Task: Search one way flight ticket for 5 adults, 1 child, 2 infants in seat and 1 infant on lap in business from Staunton/waynesboro/harrisonburg: Shenandoah Valley Regional Airport to Raleigh: Raleigh-durham International Airport on 8-5-2023. Choice of flights is JetBlue. Number of bags: 1 carry on bag. Price is upto 96000. Outbound departure time preference is 4:00.
Action: Mouse moved to (317, 299)
Screenshot: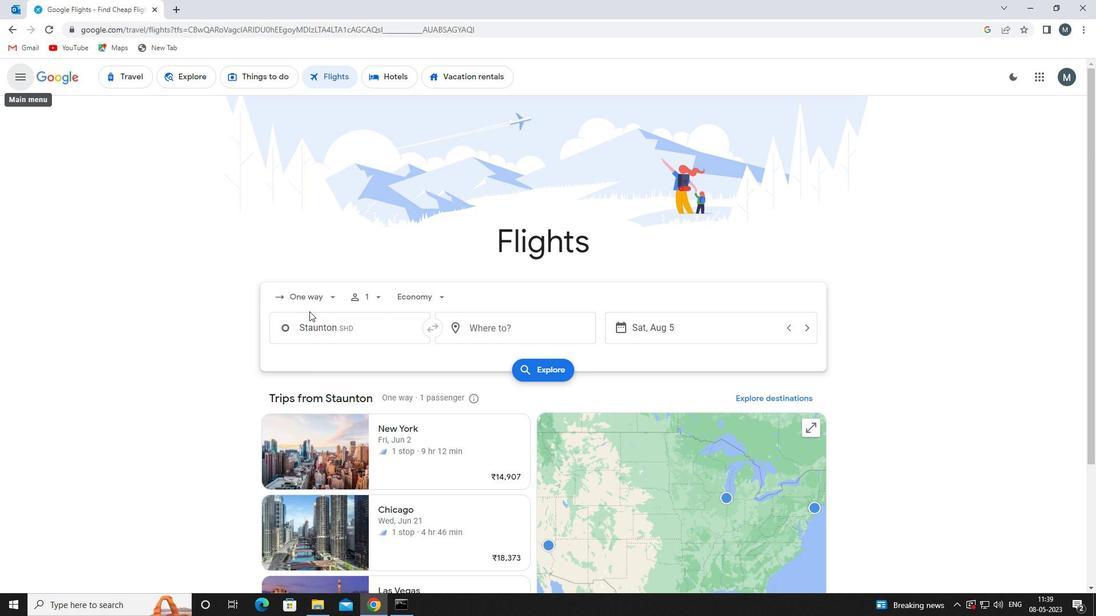 
Action: Mouse pressed left at (317, 299)
Screenshot: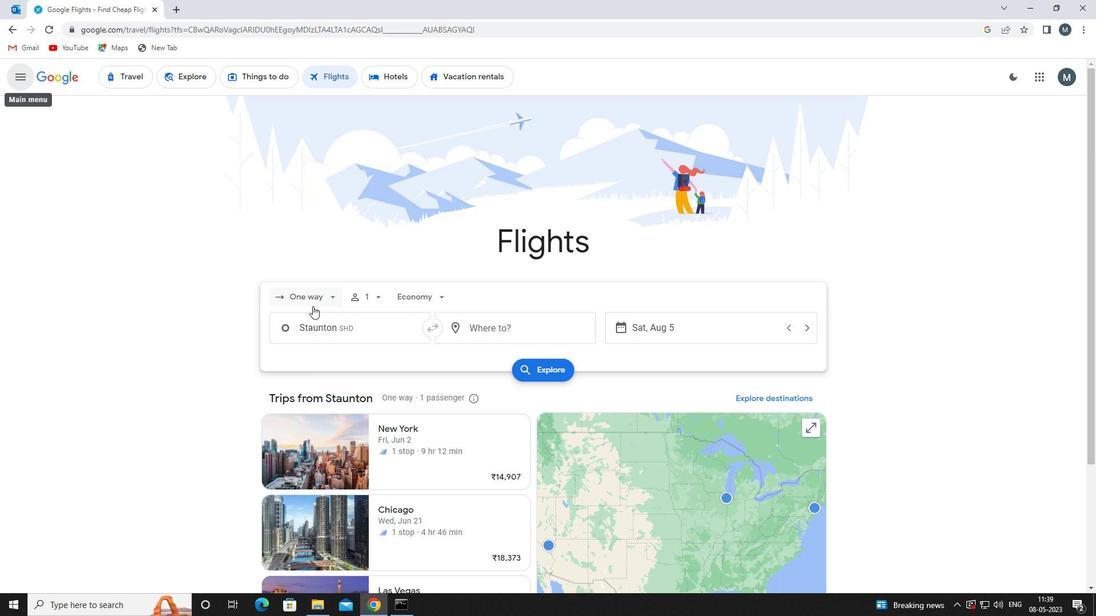 
Action: Mouse moved to (318, 344)
Screenshot: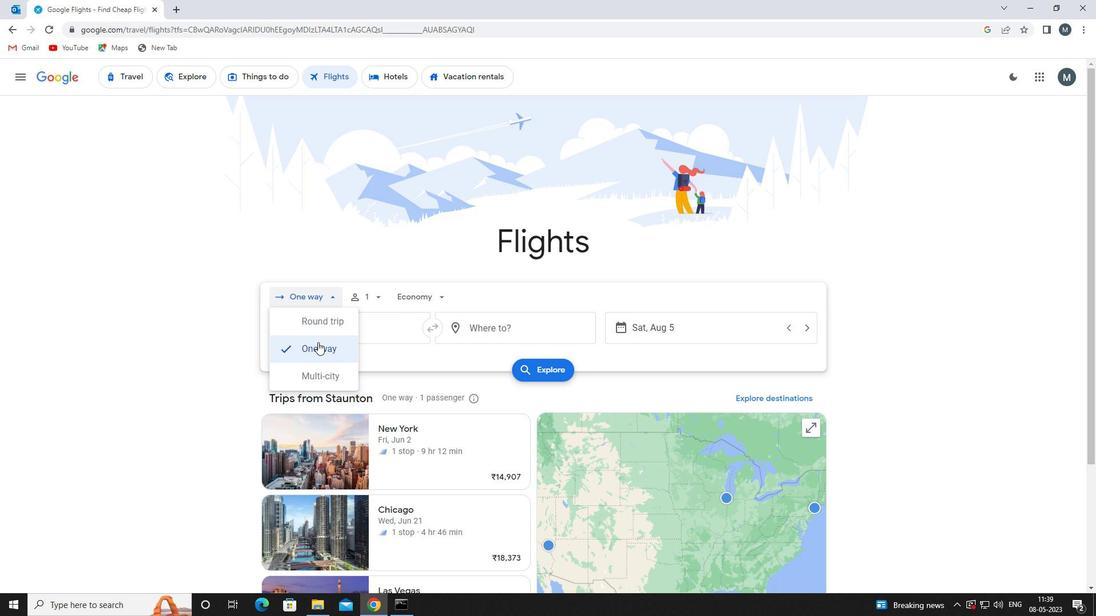 
Action: Mouse pressed left at (318, 344)
Screenshot: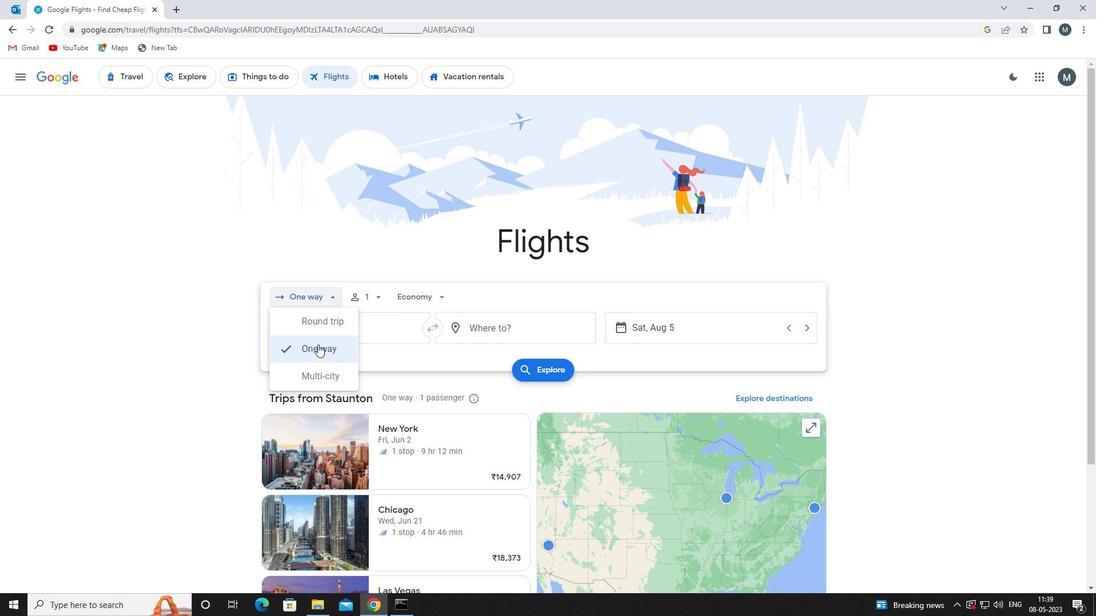 
Action: Mouse moved to (375, 298)
Screenshot: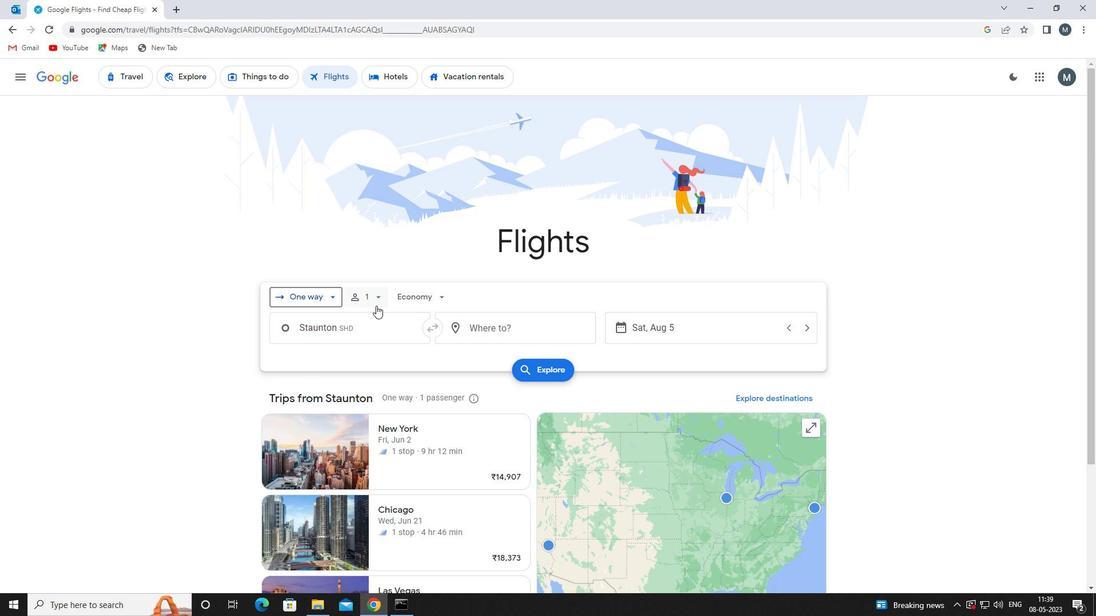 
Action: Mouse pressed left at (375, 298)
Screenshot: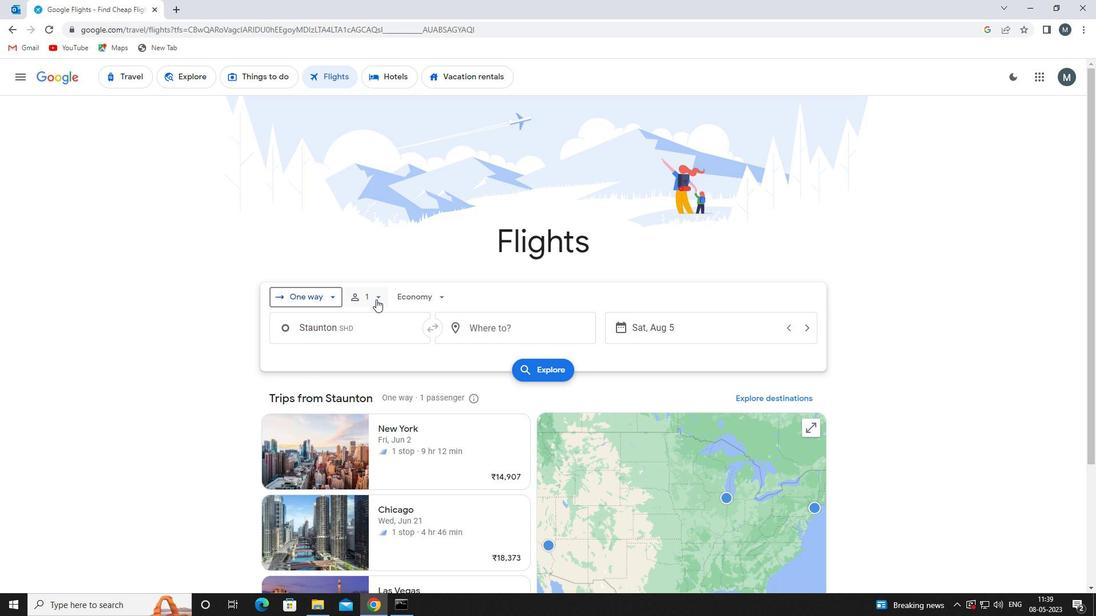 
Action: Mouse moved to (464, 329)
Screenshot: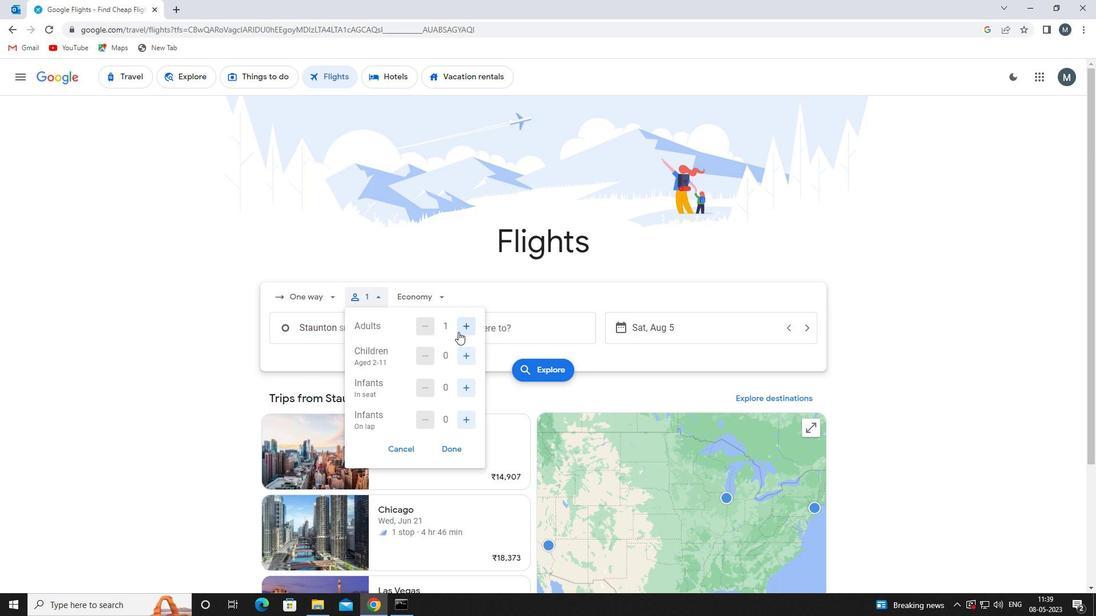 
Action: Mouse pressed left at (464, 329)
Screenshot: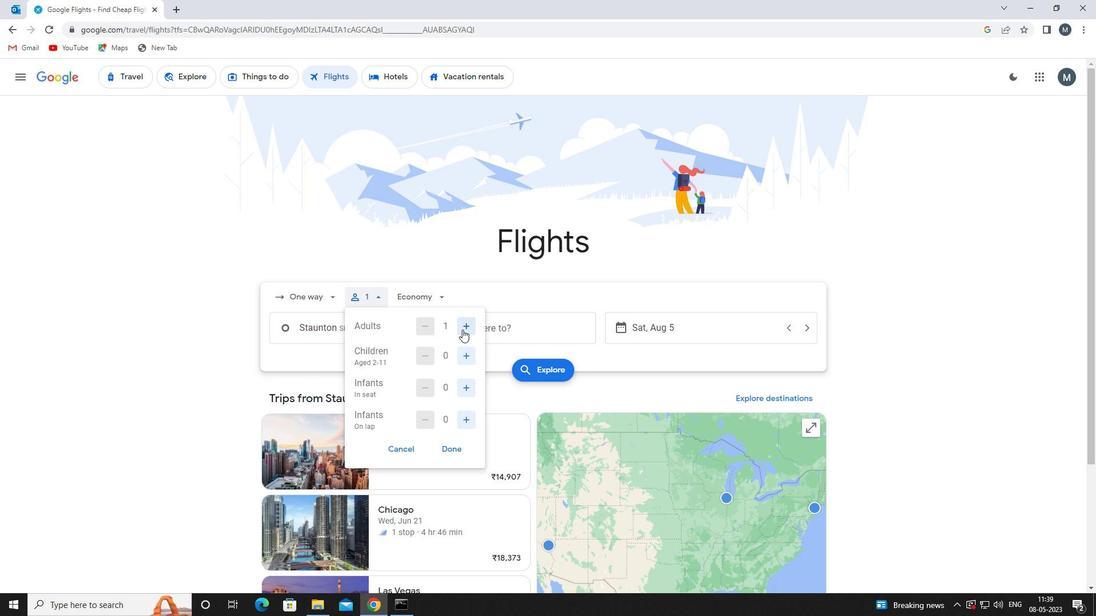 
Action: Mouse pressed left at (464, 329)
Screenshot: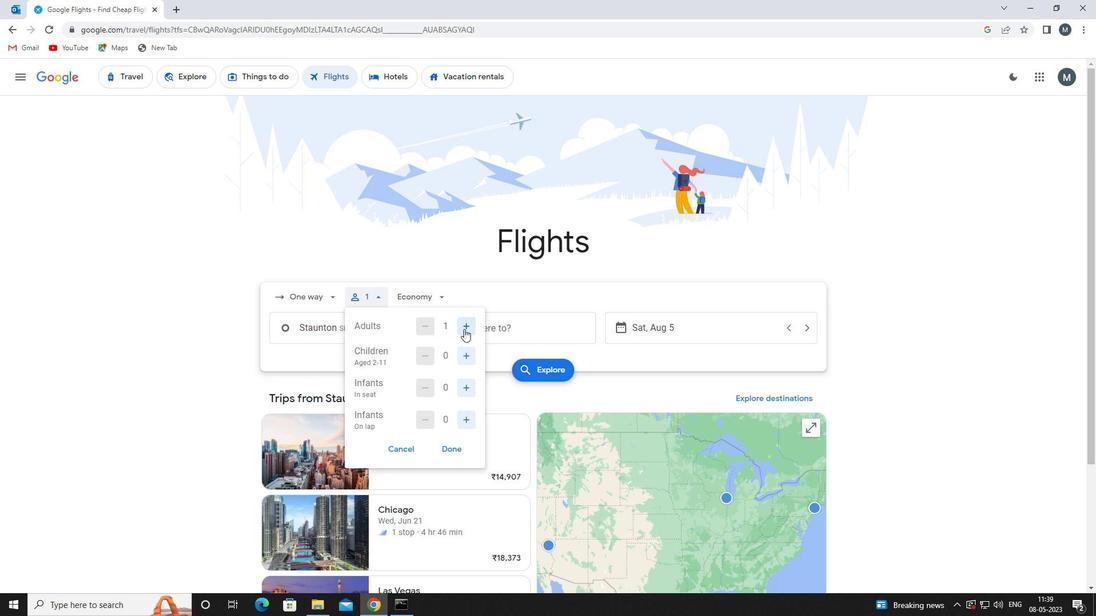 
Action: Mouse moved to (464, 328)
Screenshot: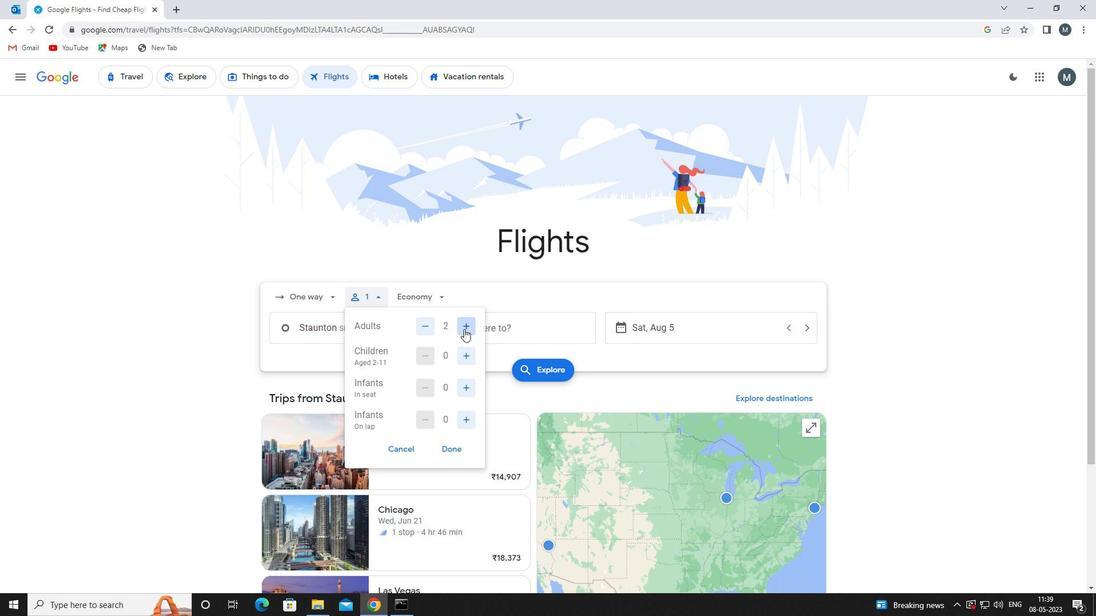
Action: Mouse pressed left at (464, 328)
Screenshot: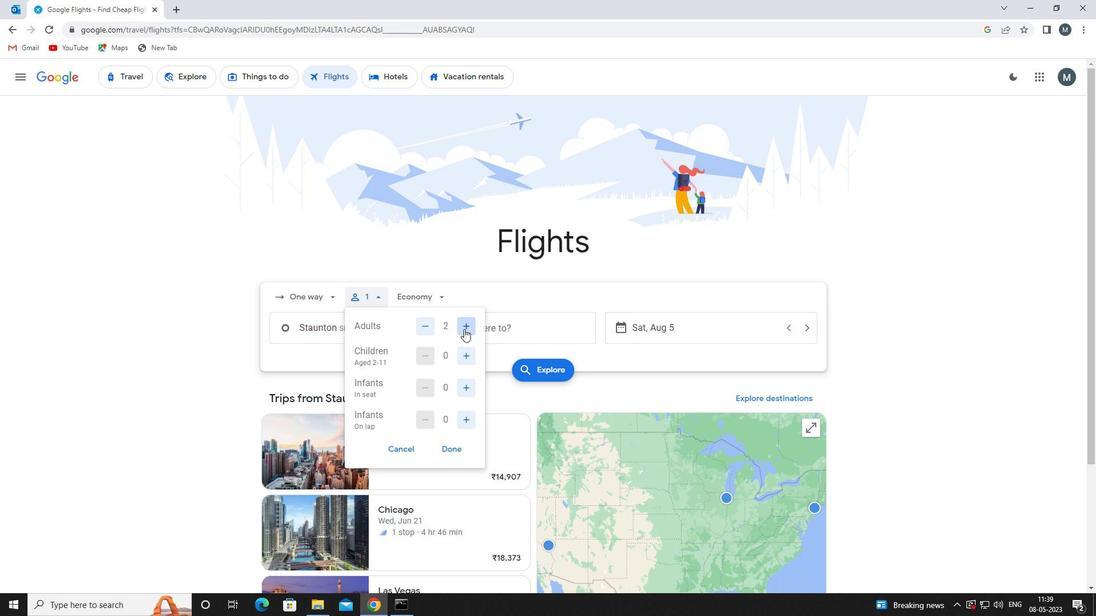 
Action: Mouse pressed left at (464, 328)
Screenshot: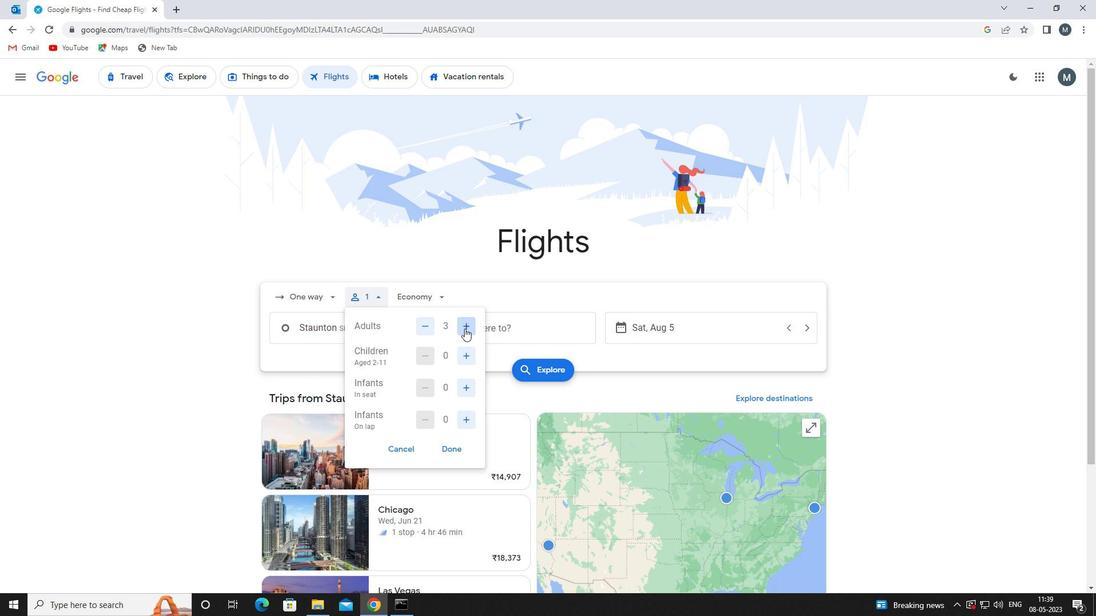 
Action: Mouse moved to (466, 357)
Screenshot: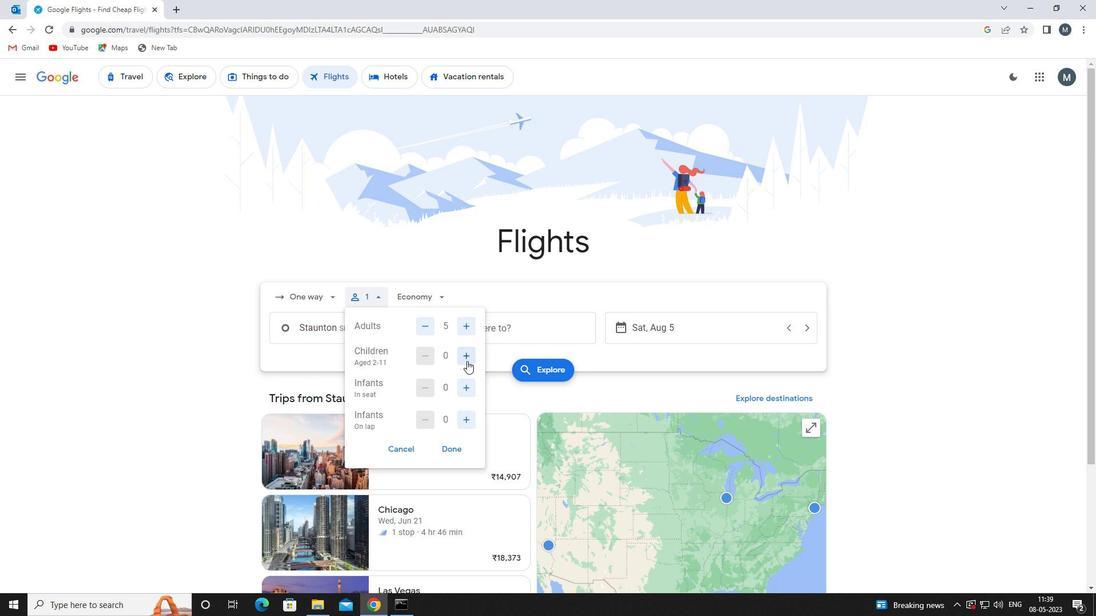 
Action: Mouse pressed left at (466, 357)
Screenshot: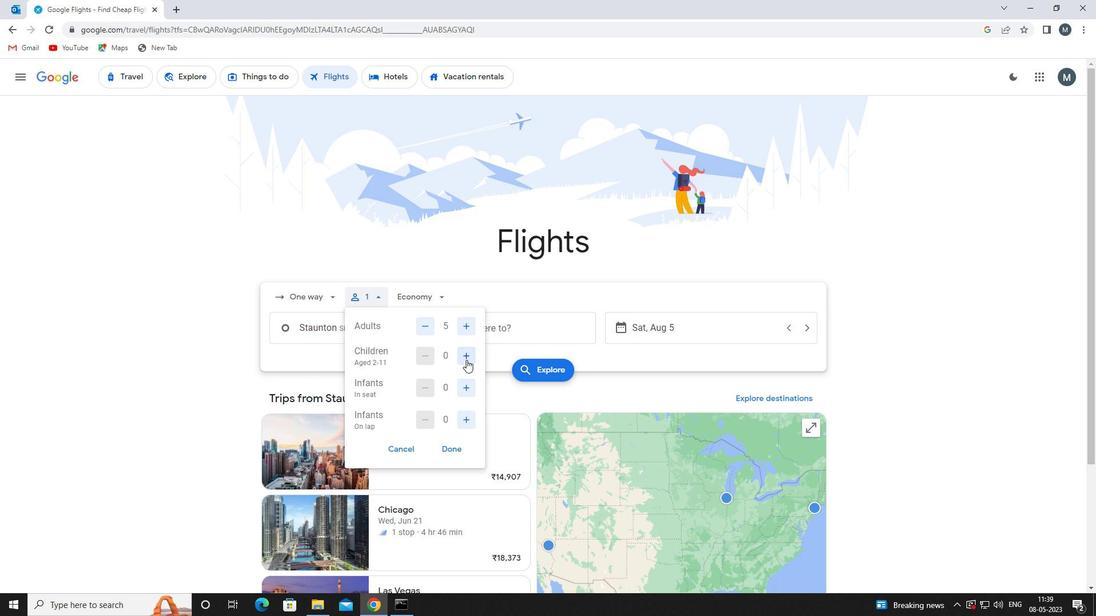 
Action: Mouse moved to (471, 391)
Screenshot: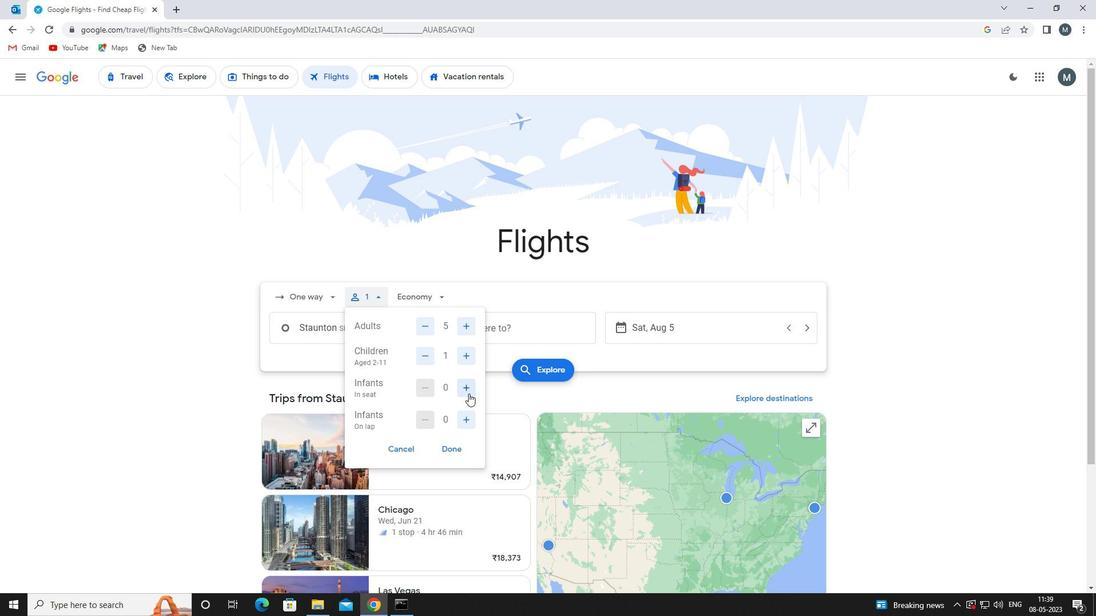 
Action: Mouse pressed left at (471, 391)
Screenshot: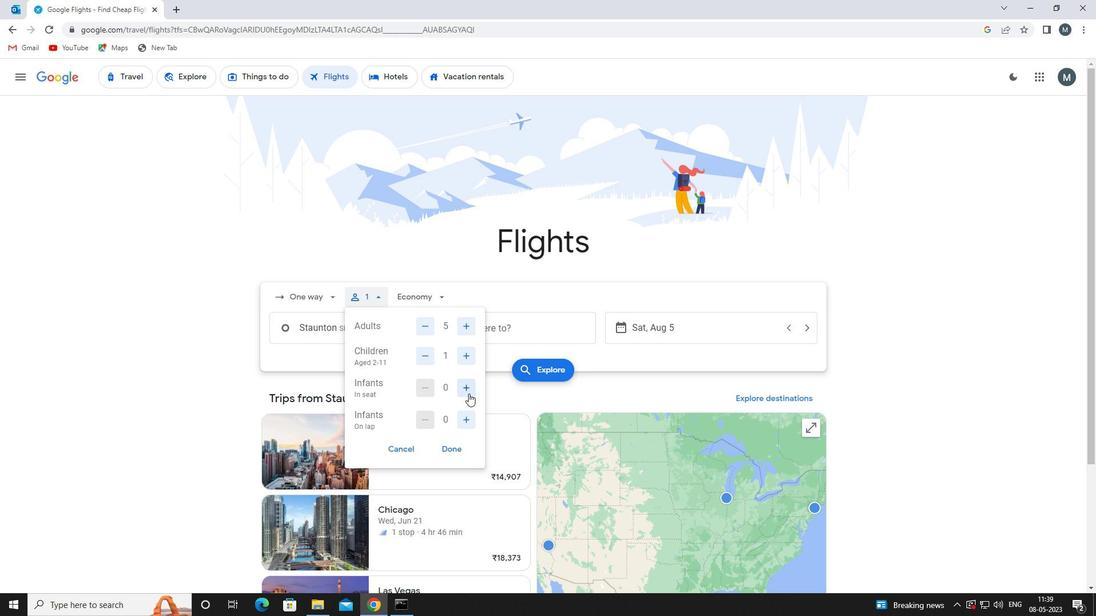 
Action: Mouse pressed left at (471, 391)
Screenshot: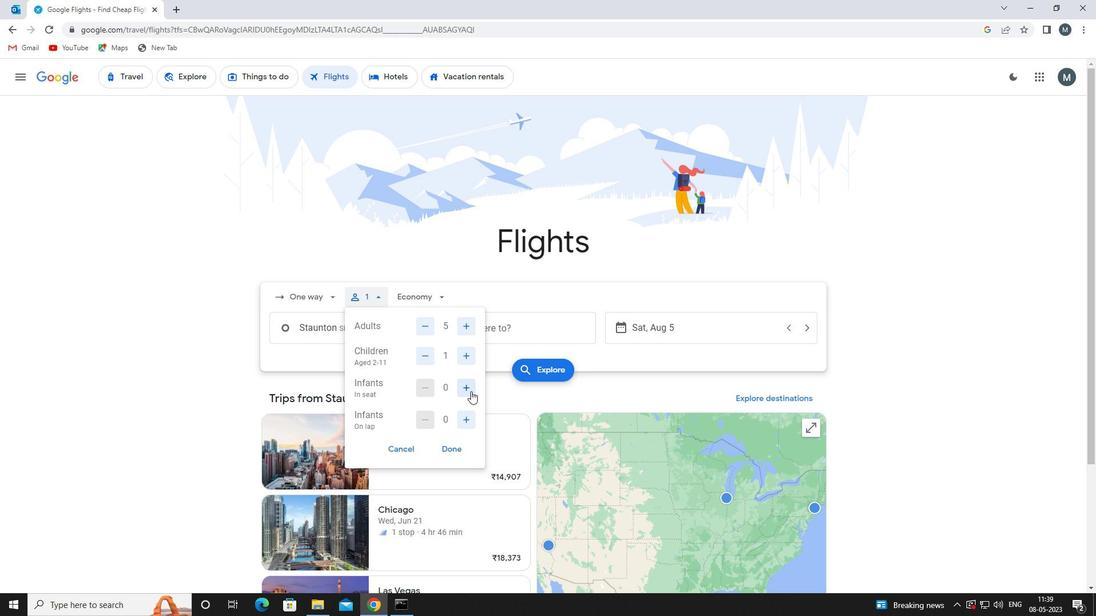 
Action: Mouse moved to (460, 422)
Screenshot: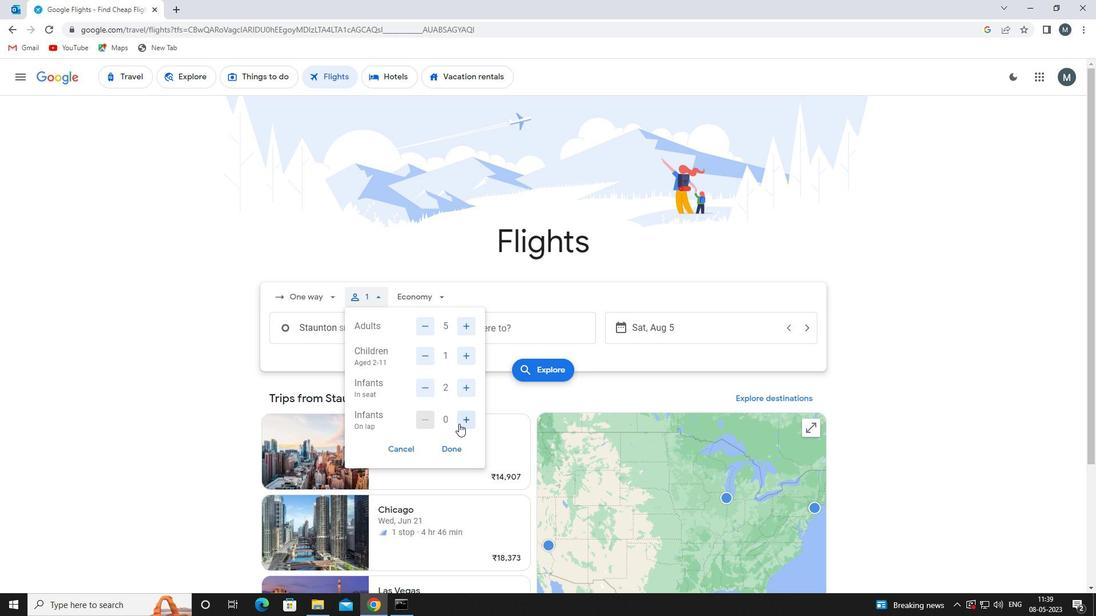 
Action: Mouse pressed left at (460, 422)
Screenshot: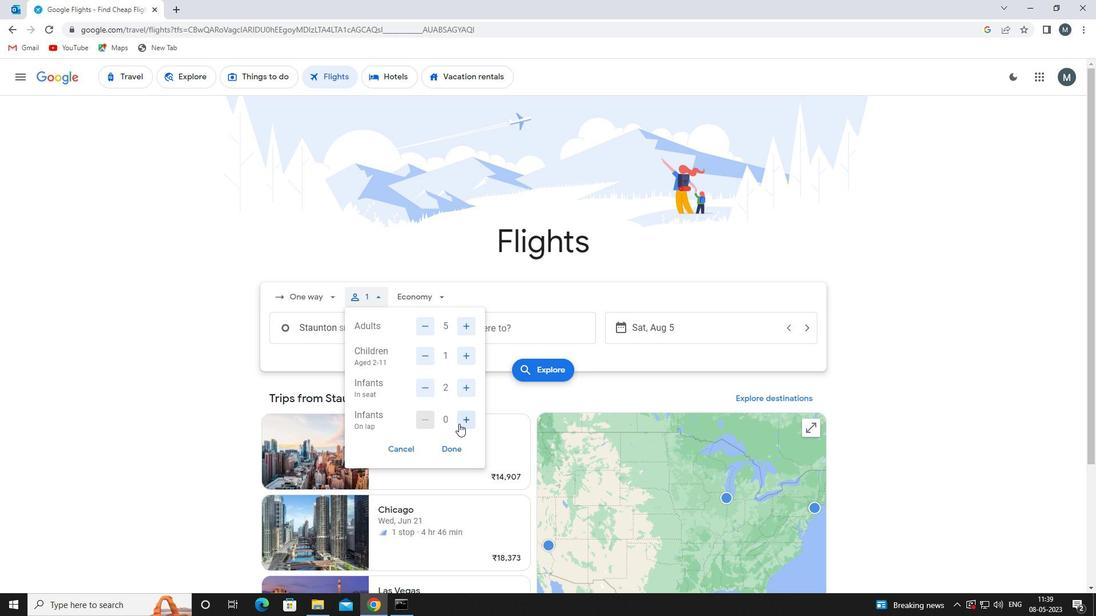 
Action: Mouse moved to (452, 456)
Screenshot: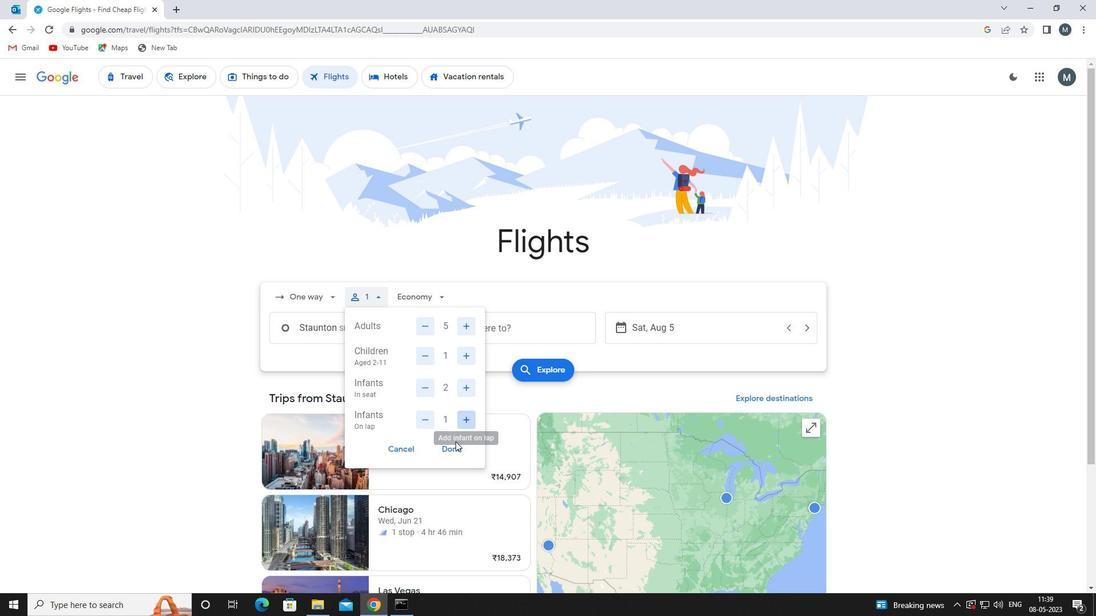 
Action: Mouse pressed left at (452, 456)
Screenshot: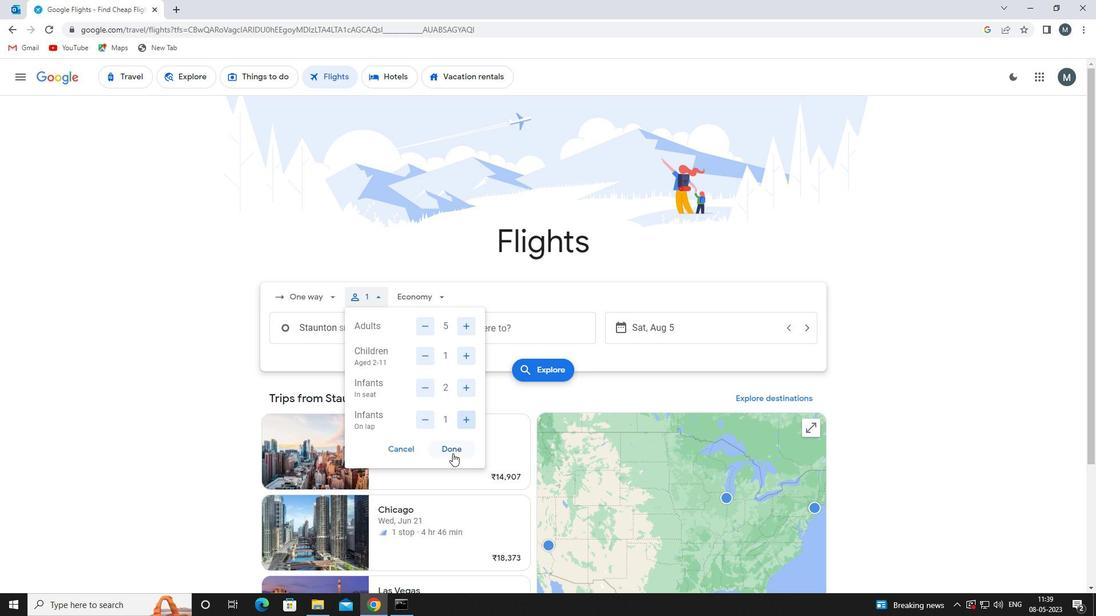 
Action: Mouse moved to (416, 297)
Screenshot: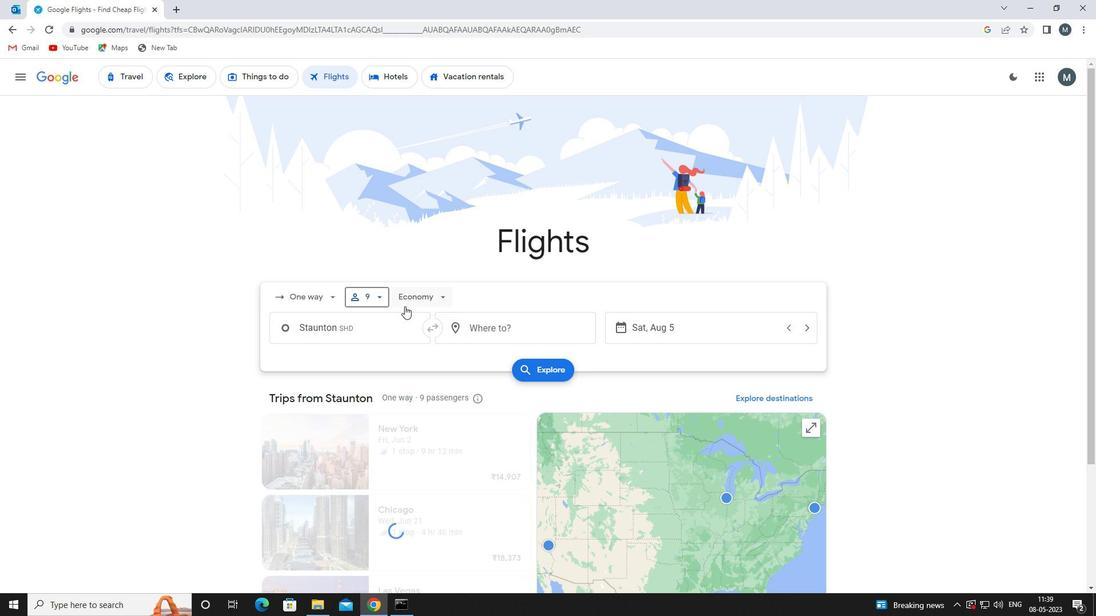 
Action: Mouse pressed left at (416, 297)
Screenshot: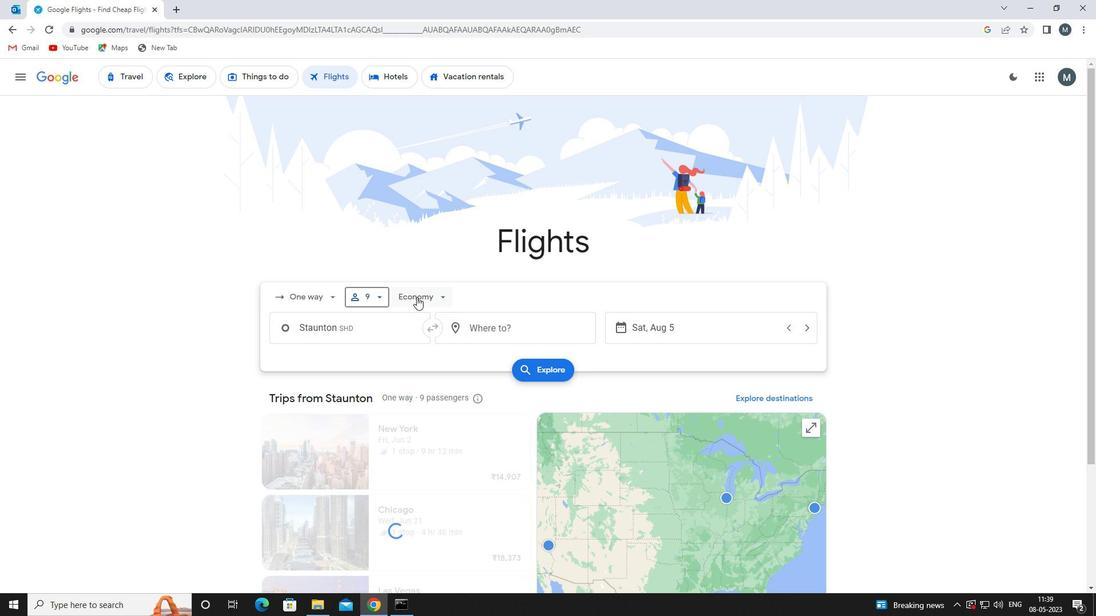 
Action: Mouse moved to (436, 376)
Screenshot: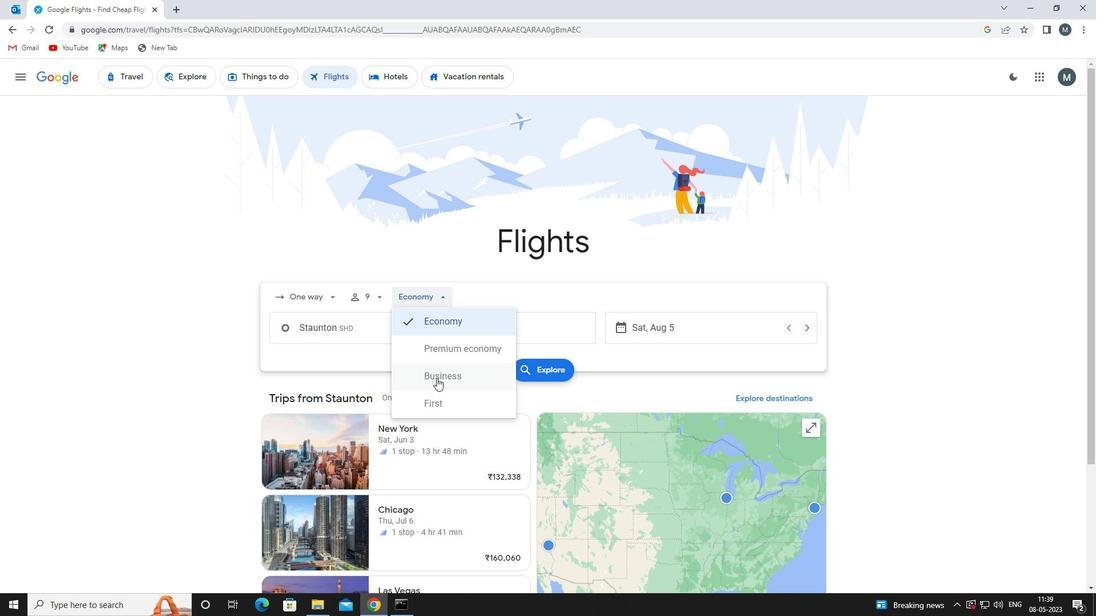 
Action: Mouse pressed left at (436, 376)
Screenshot: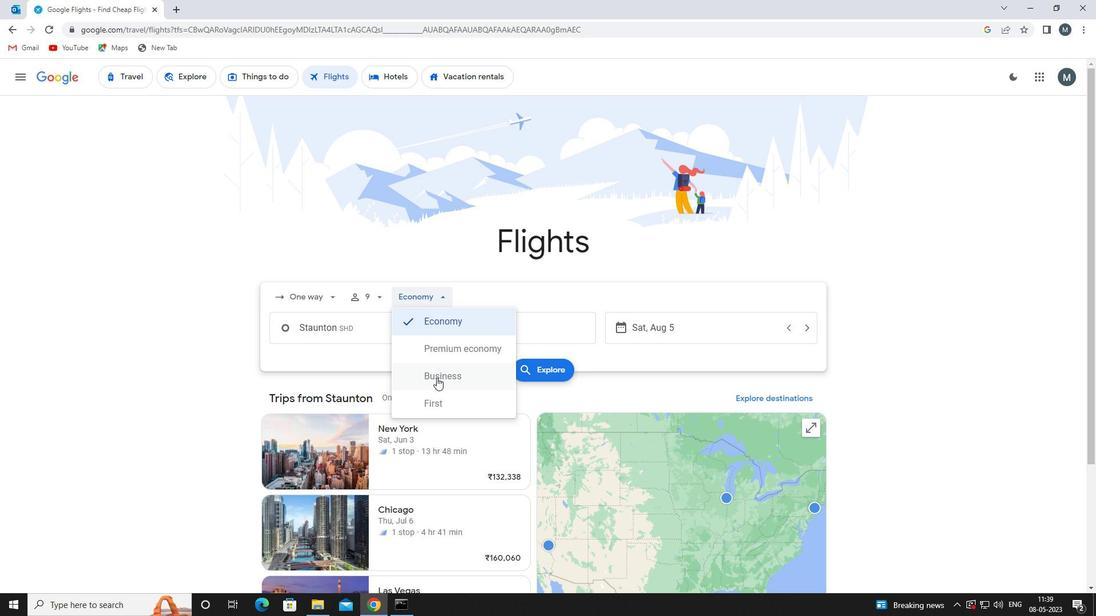 
Action: Mouse moved to (359, 332)
Screenshot: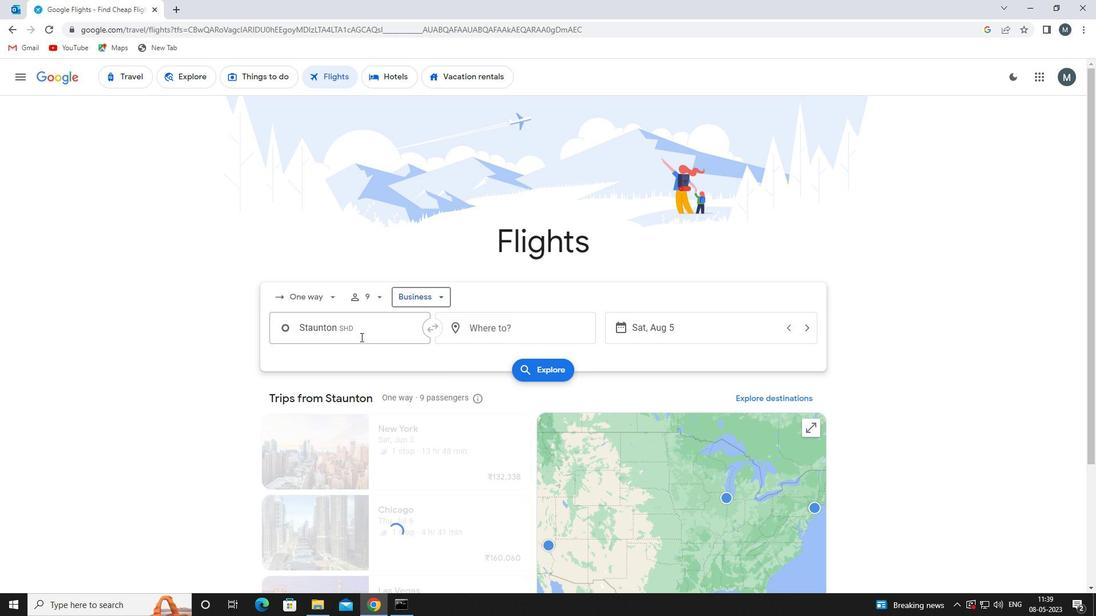
Action: Mouse pressed left at (359, 332)
Screenshot: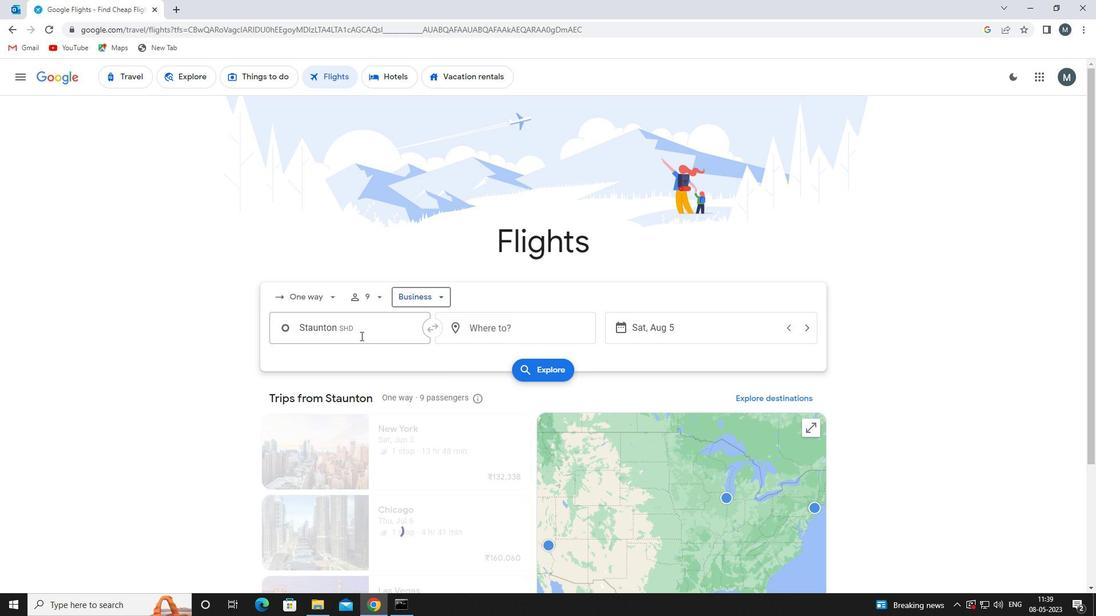 
Action: Mouse moved to (390, 391)
Screenshot: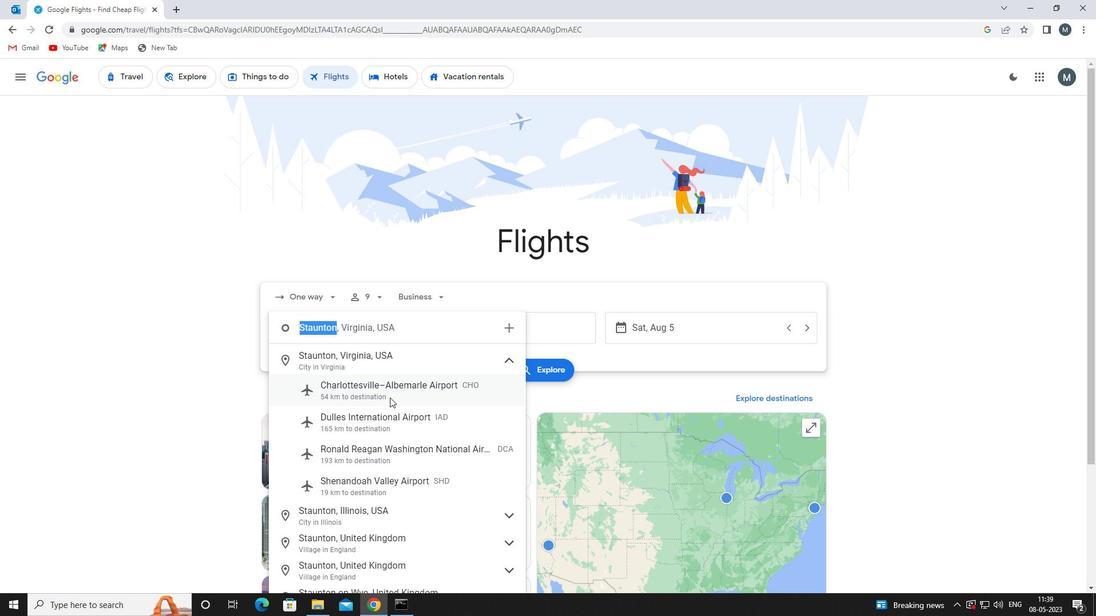 
Action: Mouse scrolled (390, 391) with delta (0, 0)
Screenshot: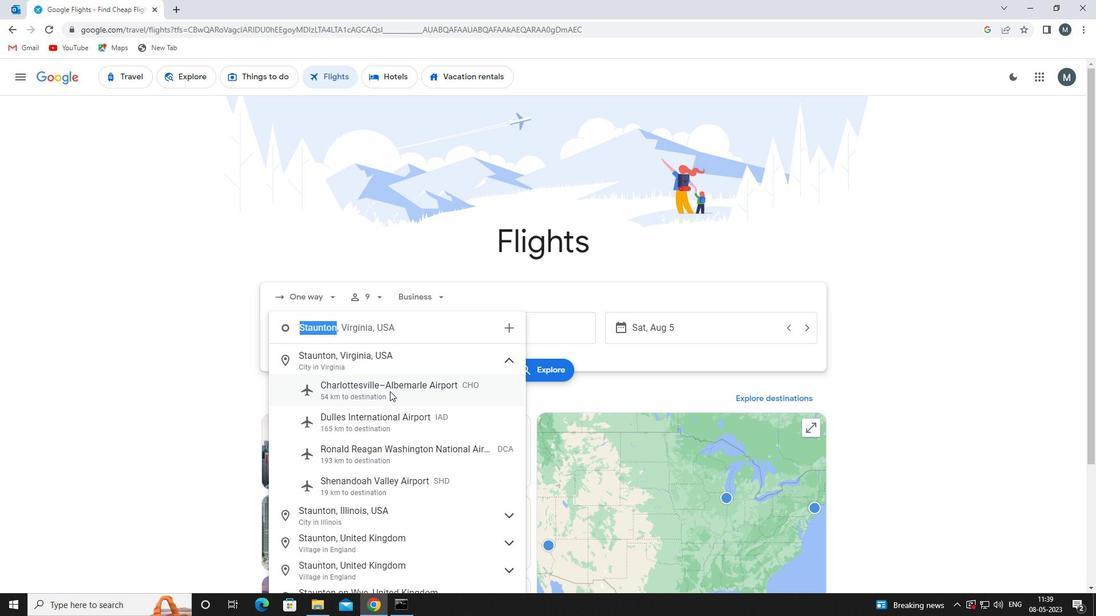 
Action: Mouse moved to (367, 430)
Screenshot: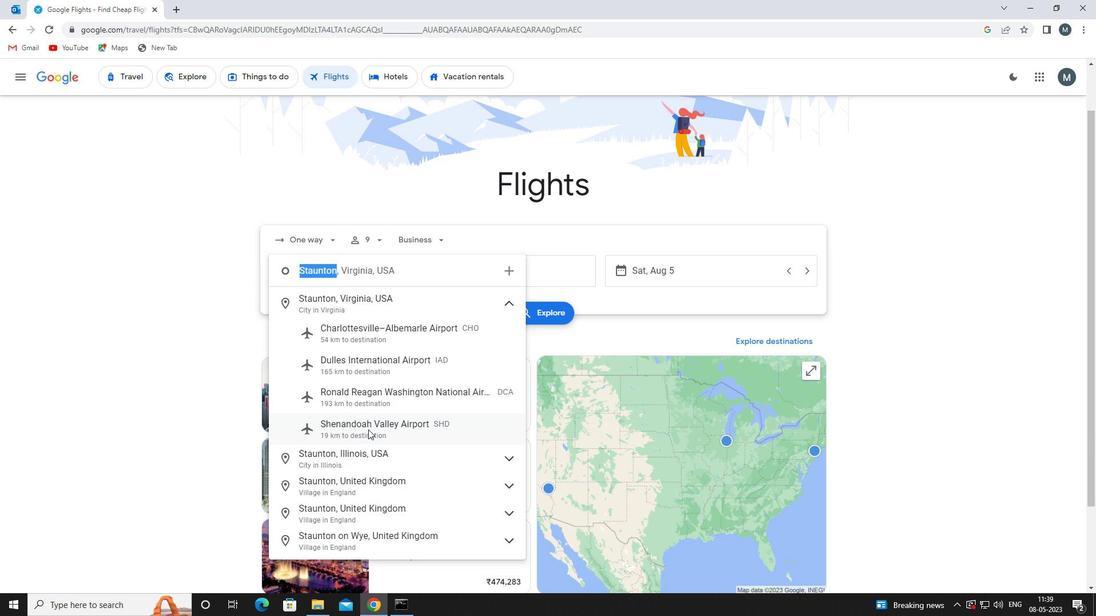 
Action: Mouse pressed left at (367, 430)
Screenshot: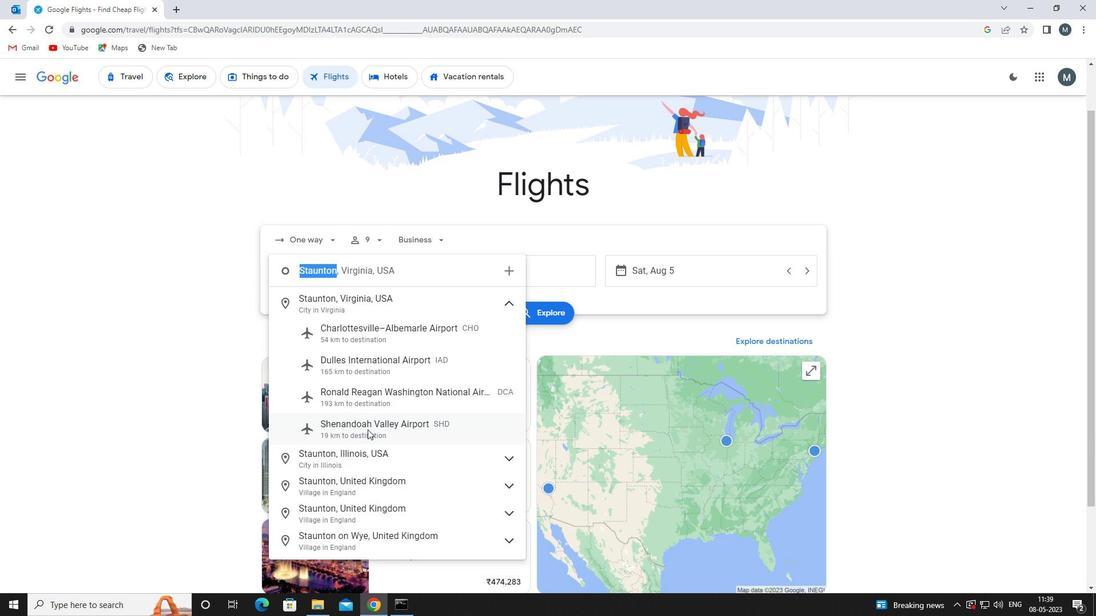 
Action: Mouse moved to (476, 271)
Screenshot: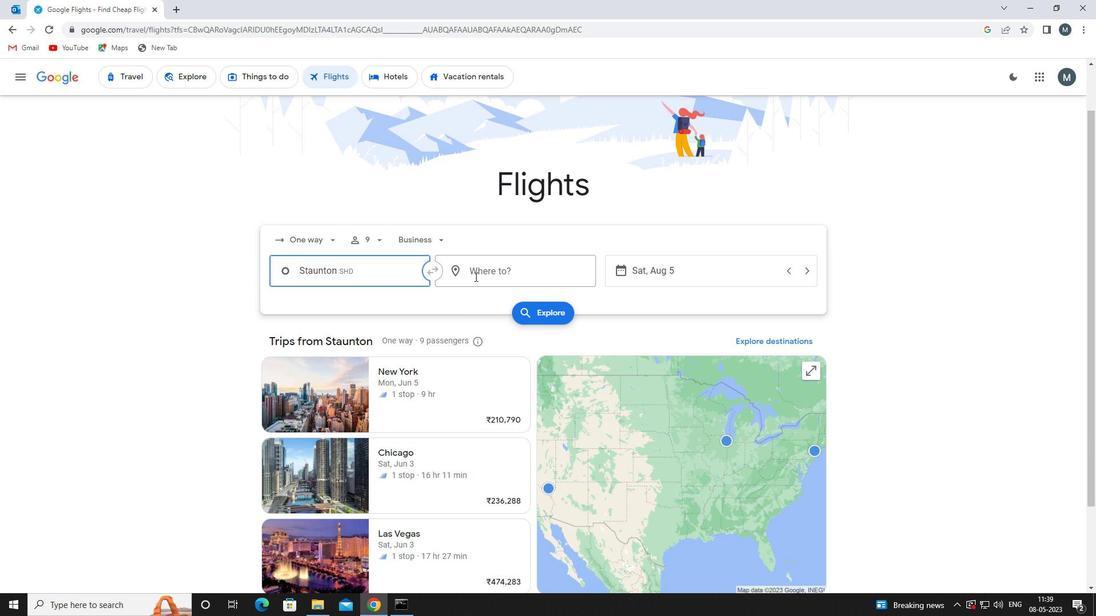 
Action: Mouse pressed left at (476, 271)
Screenshot: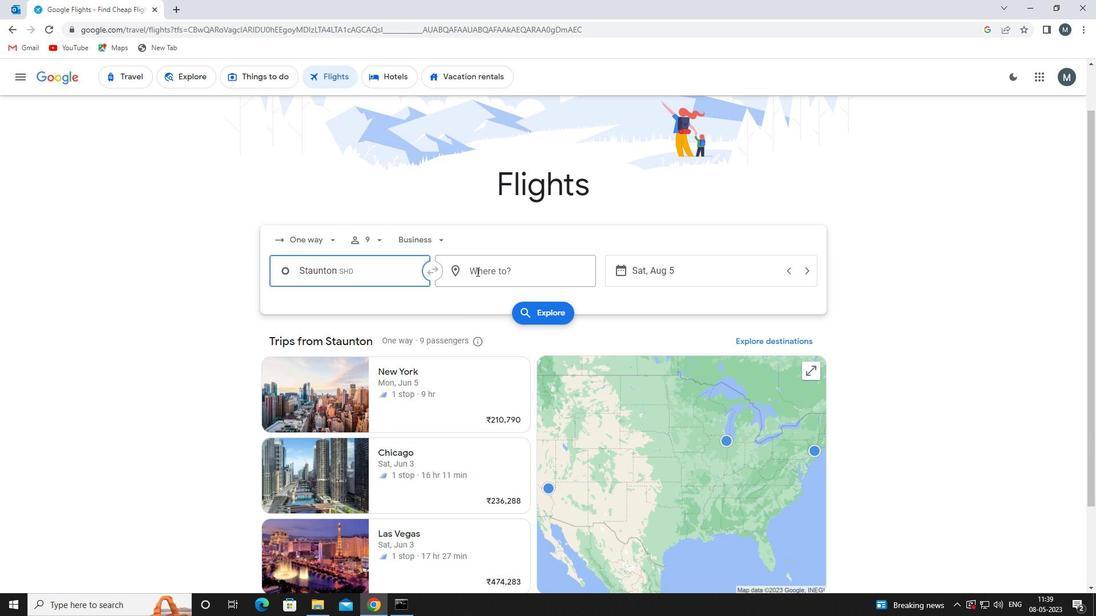 
Action: Mouse moved to (474, 272)
Screenshot: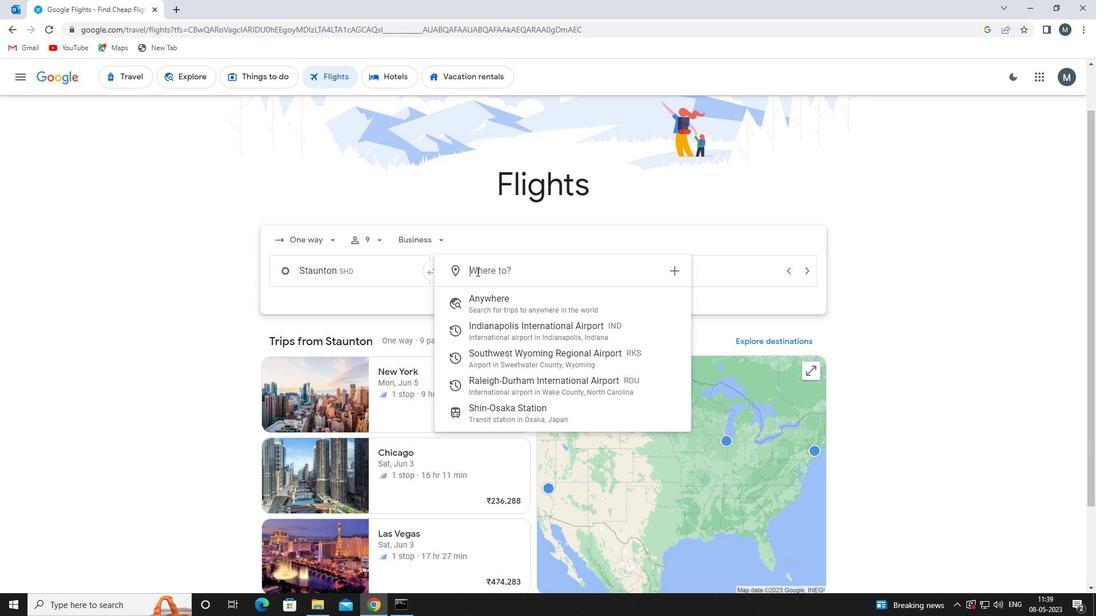 
Action: Key pressed rdu
Screenshot: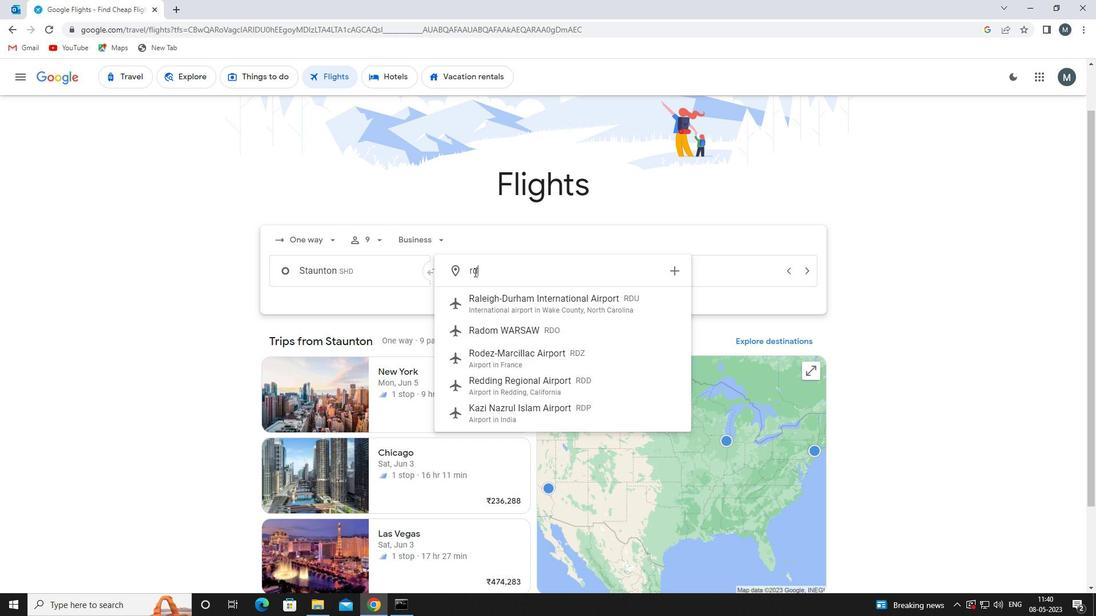 
Action: Mouse moved to (557, 300)
Screenshot: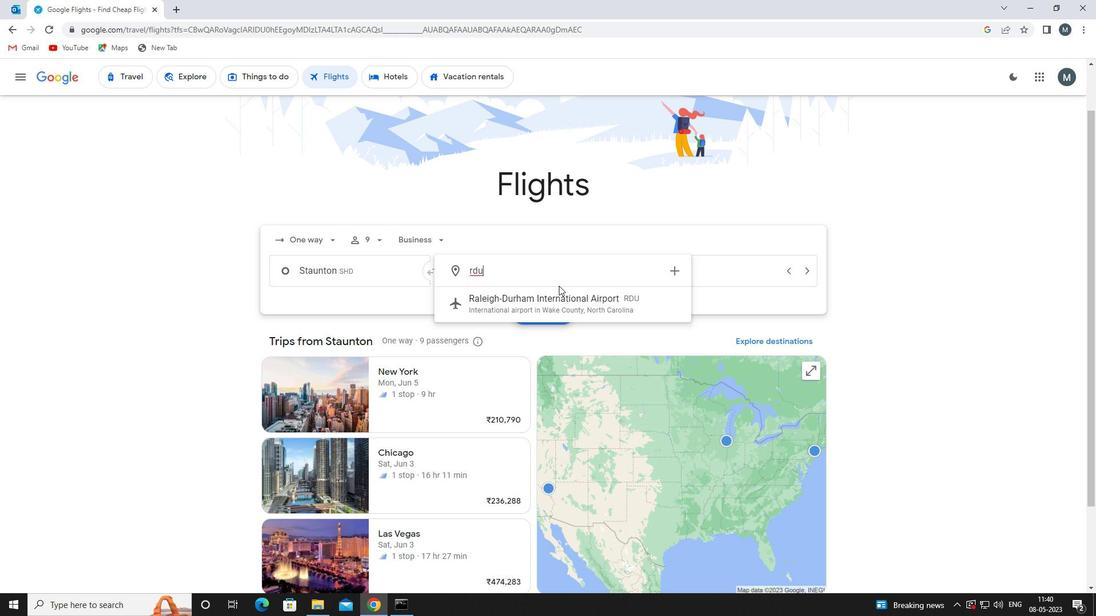 
Action: Mouse pressed left at (557, 300)
Screenshot: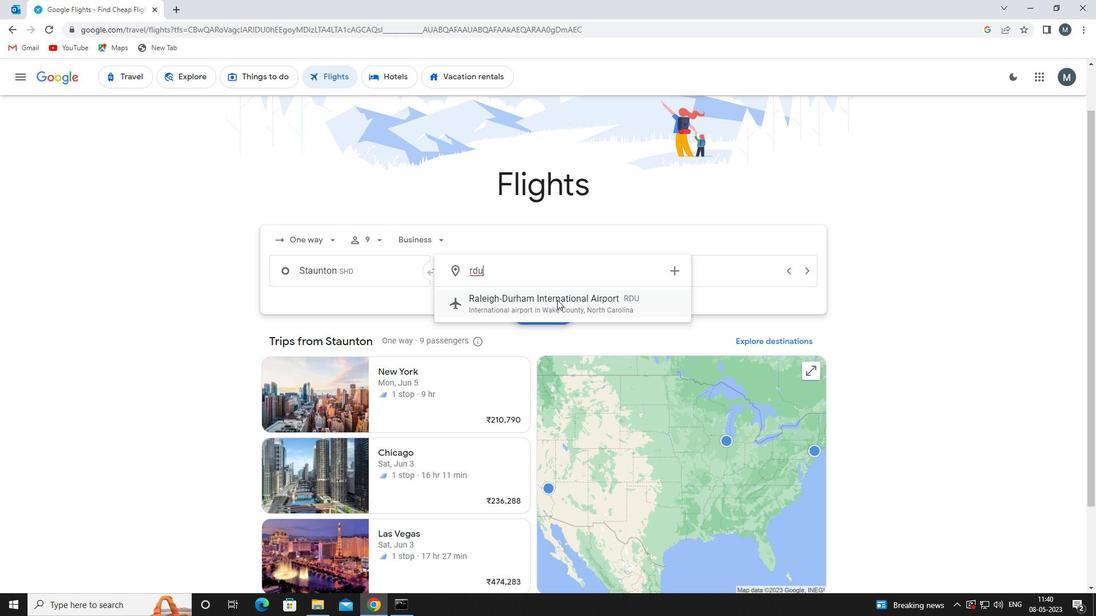 
Action: Mouse moved to (667, 269)
Screenshot: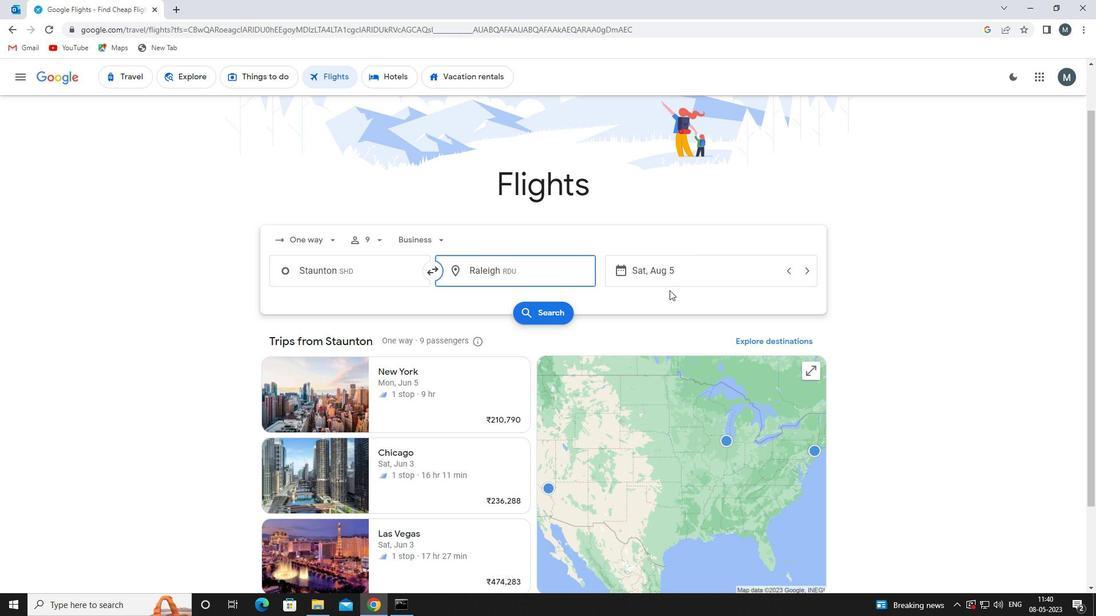 
Action: Mouse pressed left at (667, 269)
Screenshot: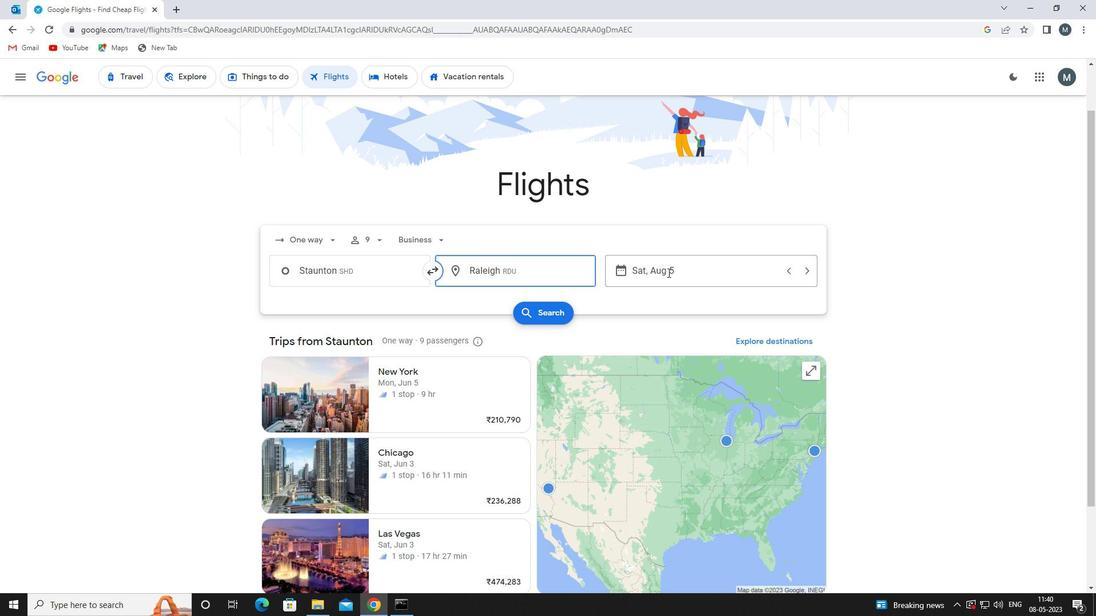 
Action: Mouse moved to (578, 362)
Screenshot: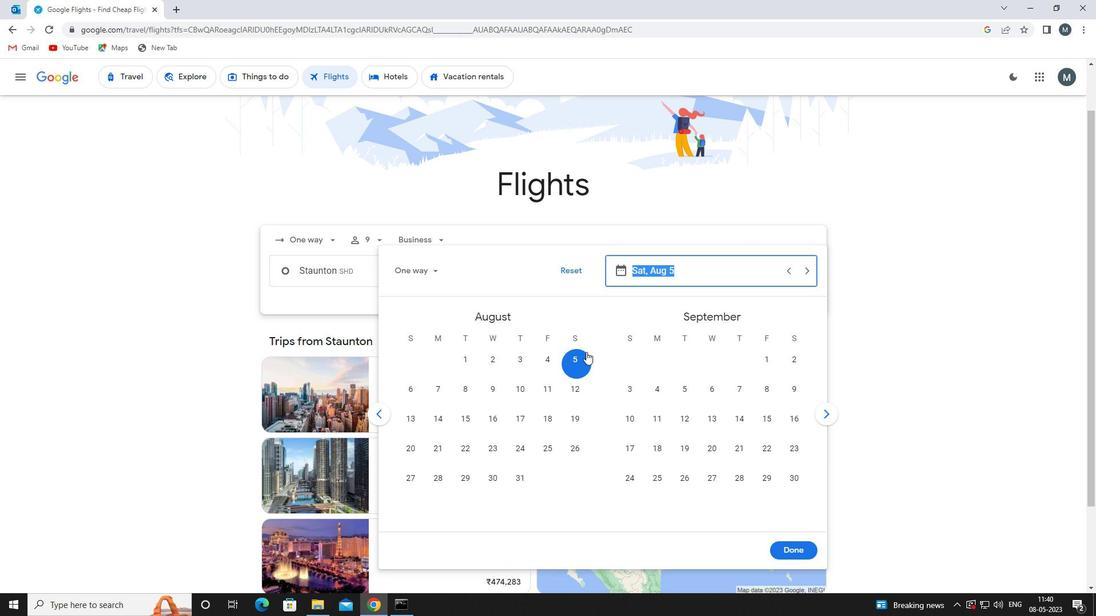 
Action: Mouse pressed left at (578, 362)
Screenshot: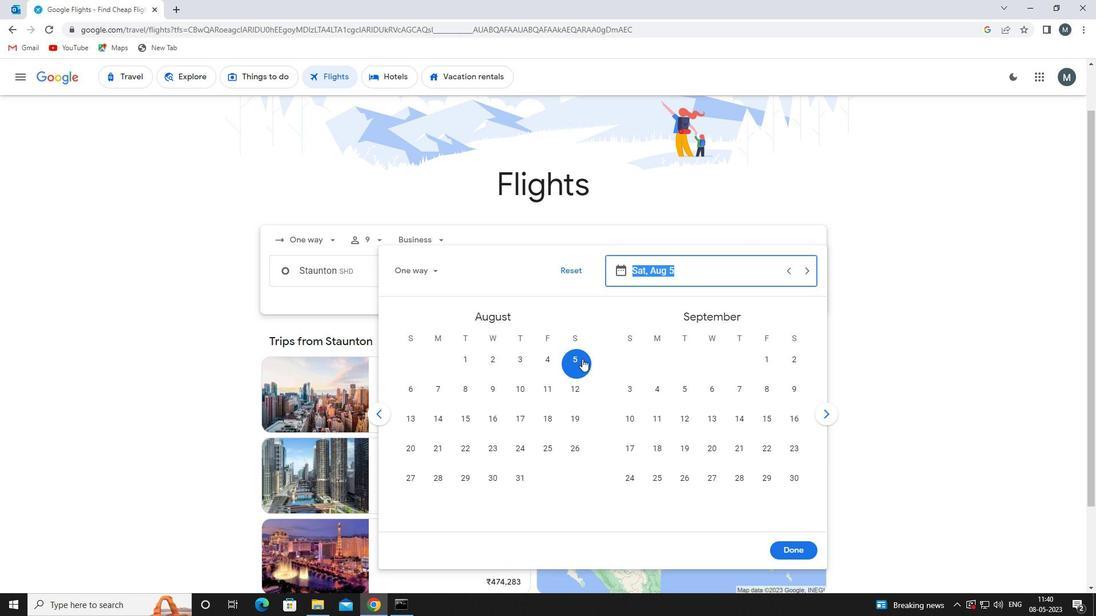 
Action: Mouse moved to (791, 551)
Screenshot: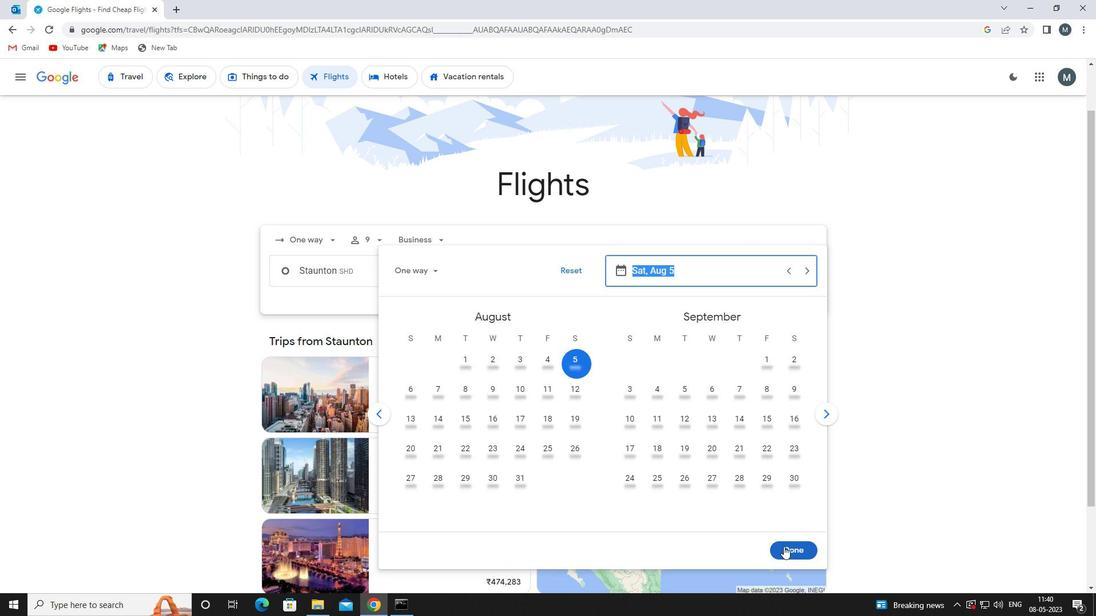
Action: Mouse pressed left at (791, 551)
Screenshot: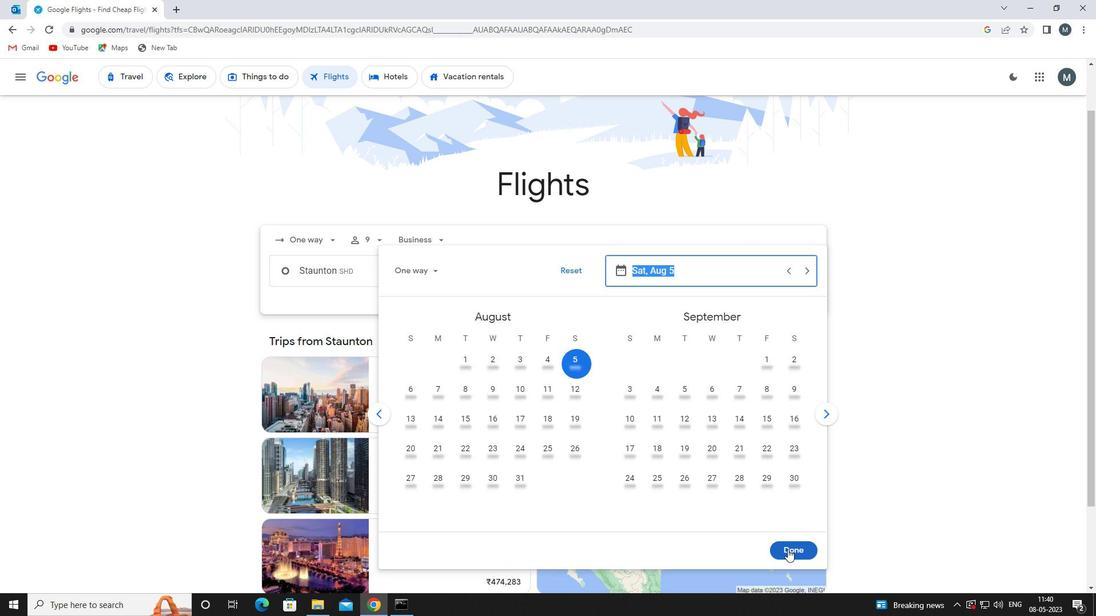 
Action: Mouse moved to (536, 317)
Screenshot: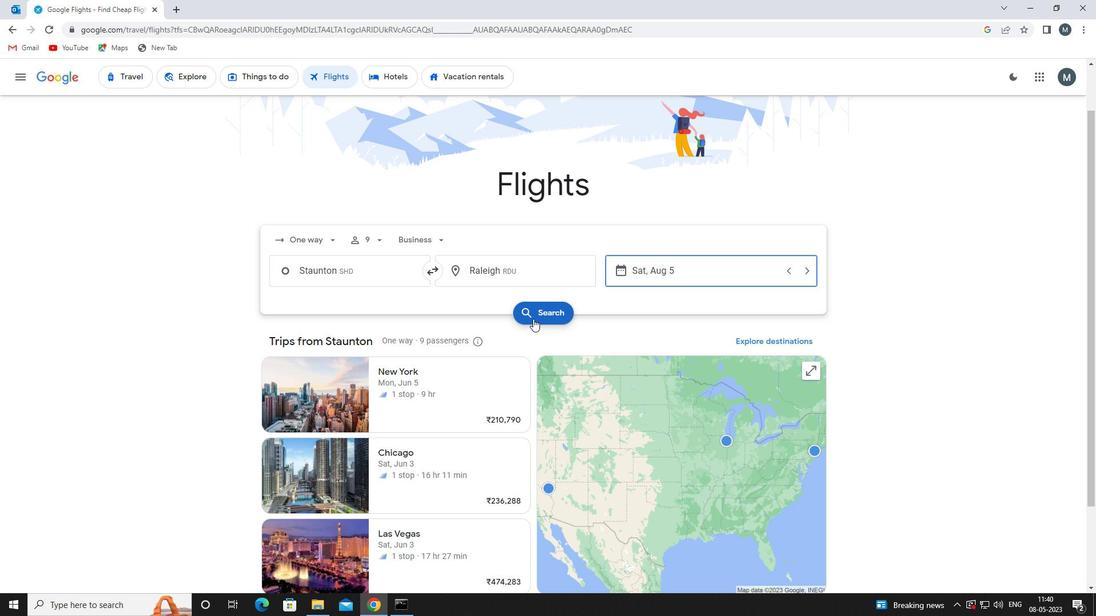 
Action: Mouse pressed left at (536, 317)
Screenshot: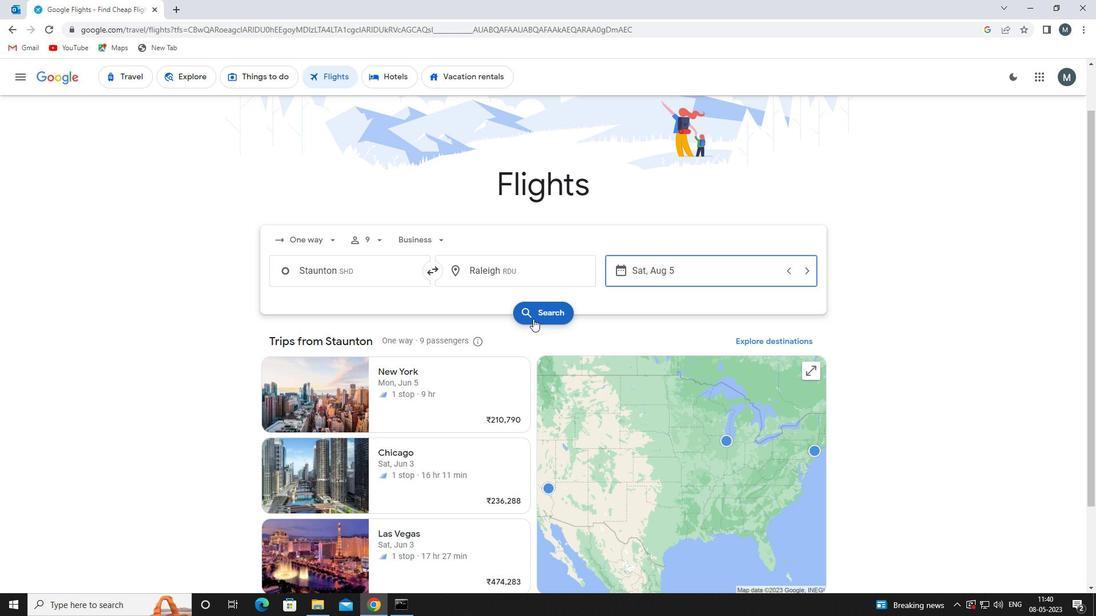 
Action: Mouse moved to (280, 182)
Screenshot: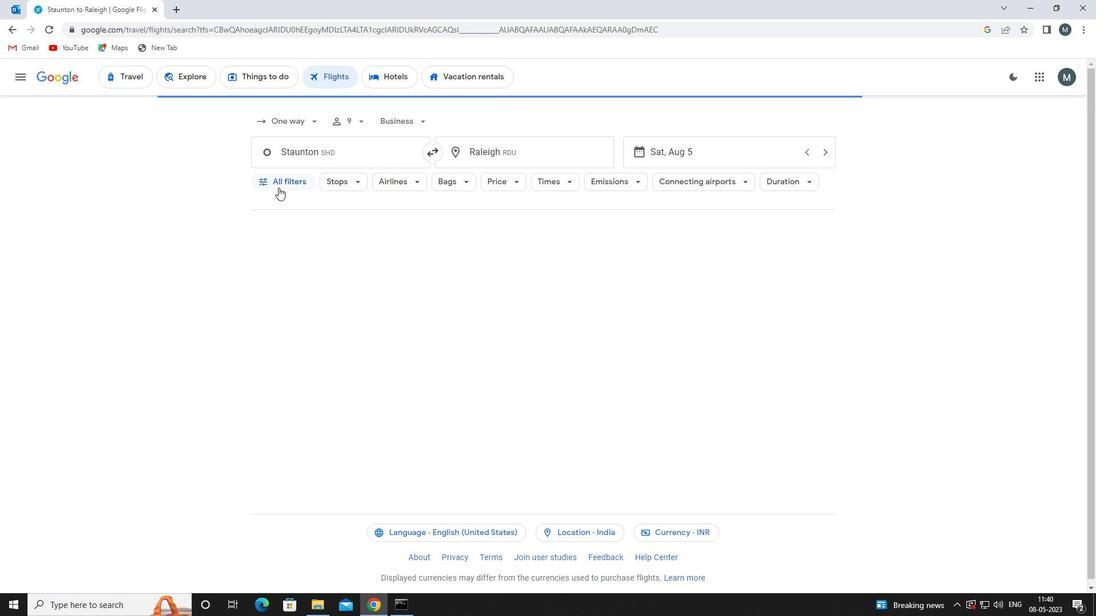 
Action: Mouse pressed left at (280, 182)
Screenshot: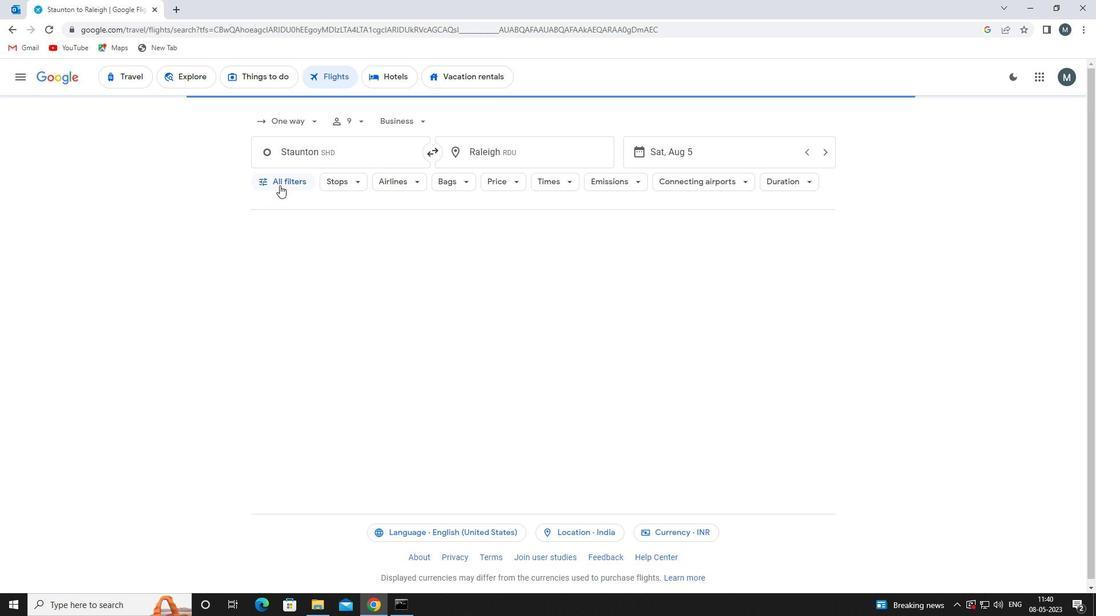 
Action: Mouse moved to (318, 299)
Screenshot: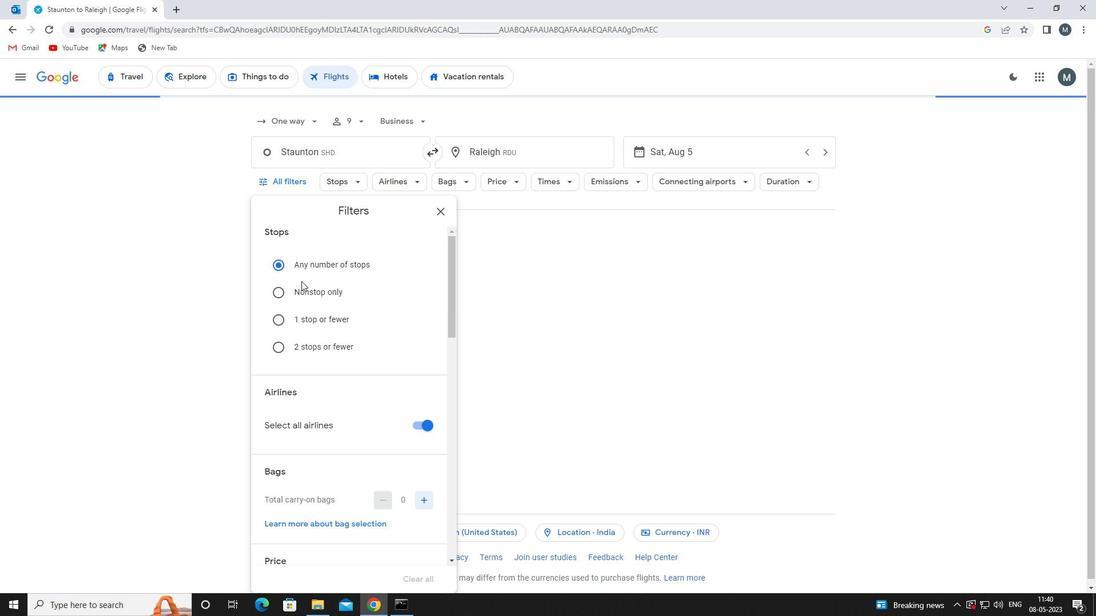 
Action: Mouse scrolled (318, 298) with delta (0, 0)
Screenshot: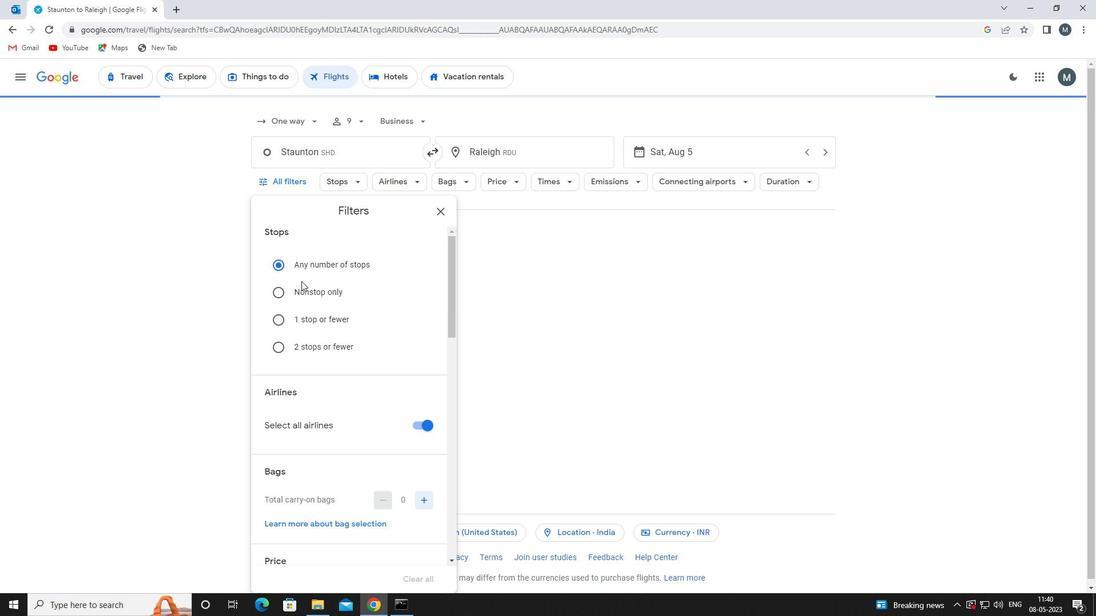 
Action: Mouse moved to (421, 362)
Screenshot: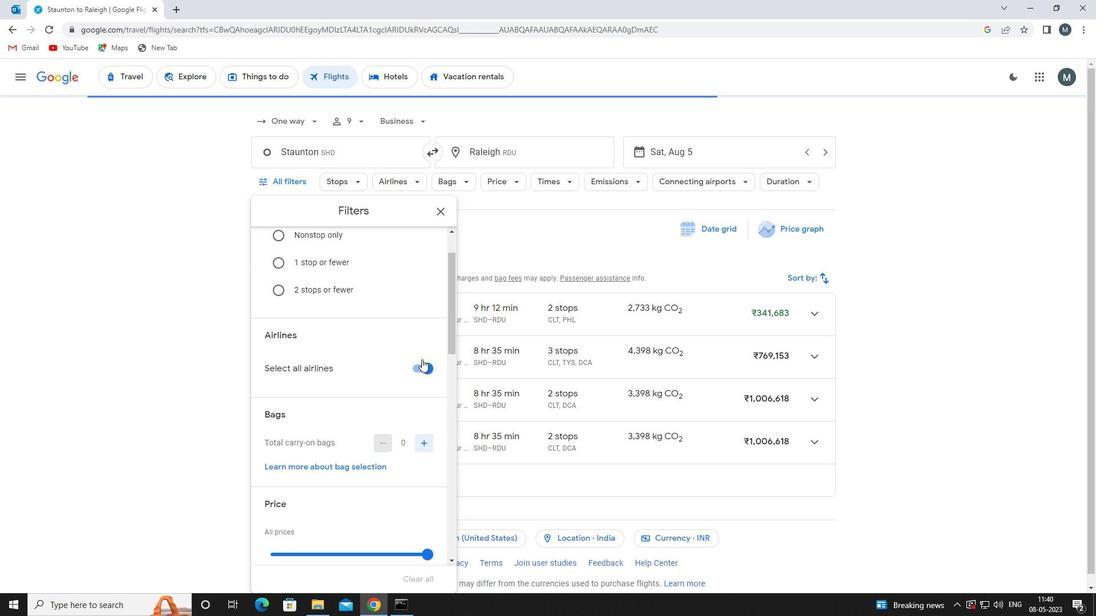 
Action: Mouse pressed left at (421, 362)
Screenshot: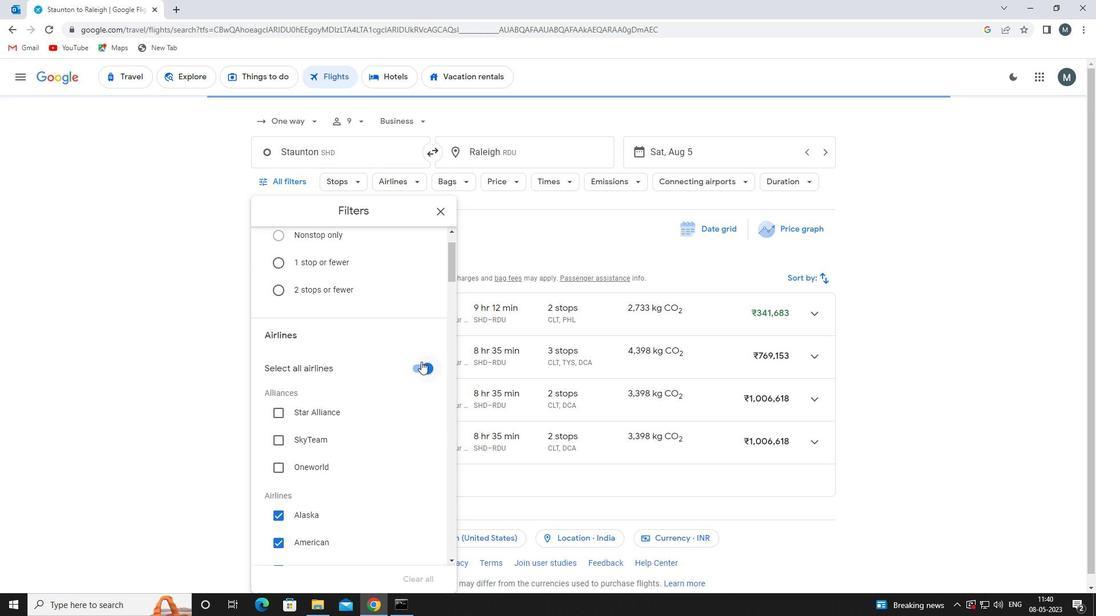 
Action: Mouse moved to (388, 344)
Screenshot: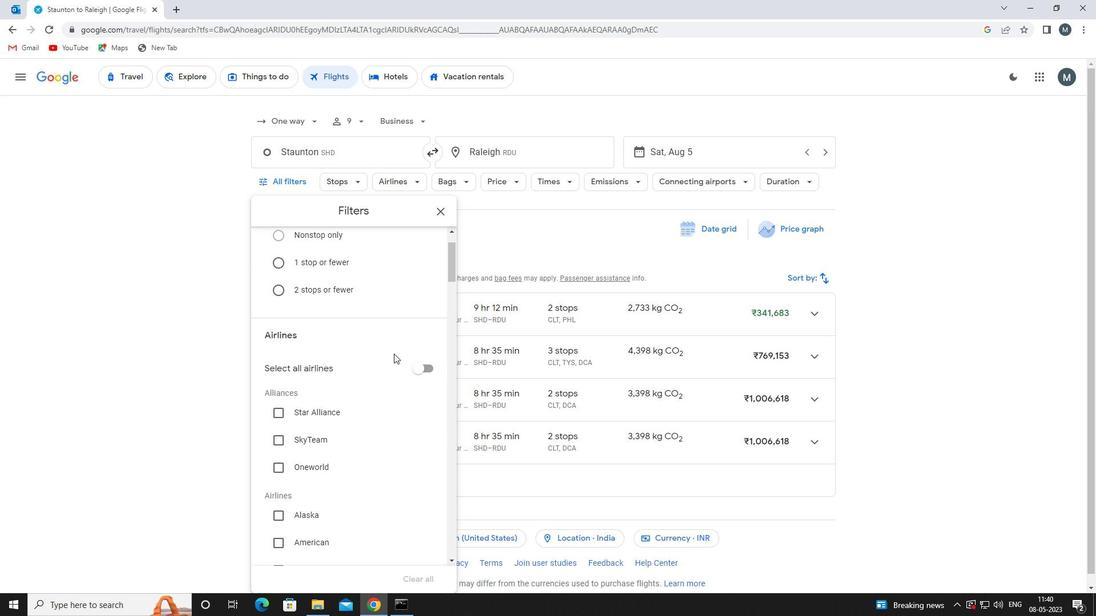 
Action: Mouse scrolled (388, 344) with delta (0, 0)
Screenshot: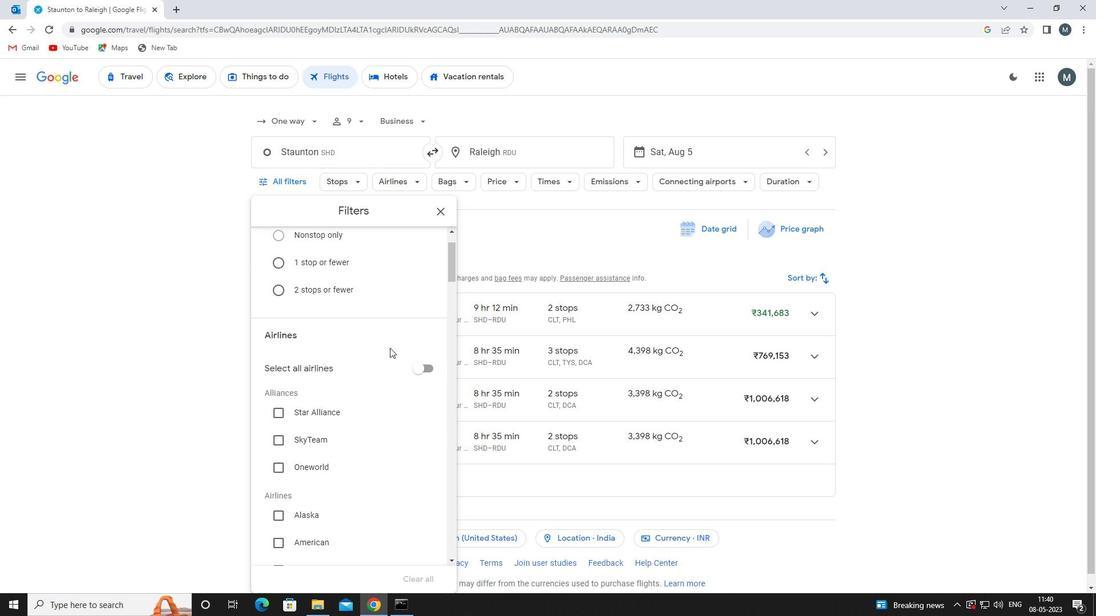
Action: Mouse moved to (380, 350)
Screenshot: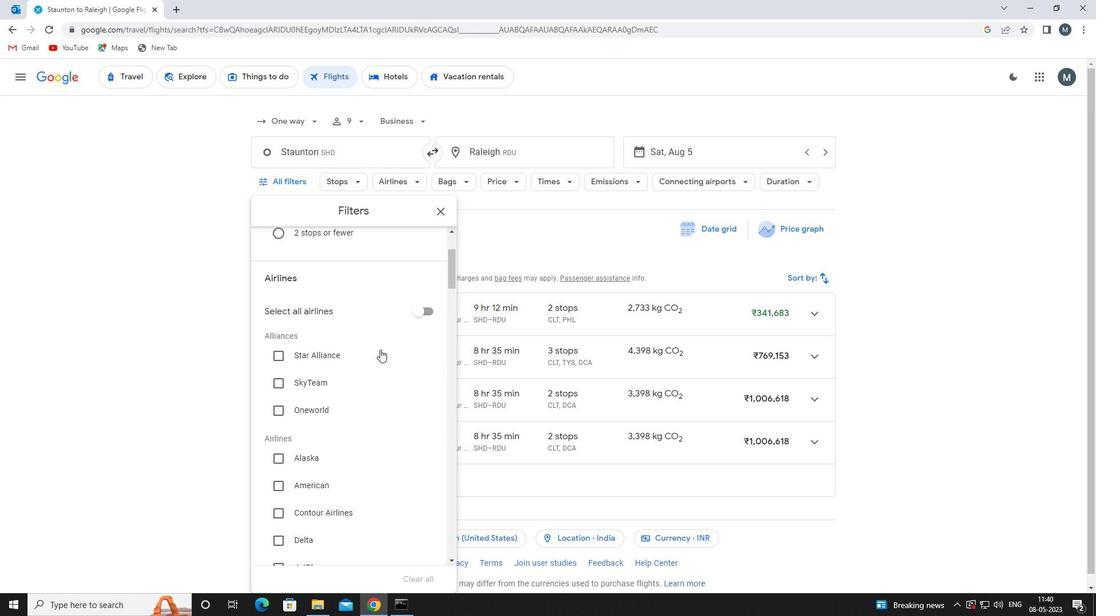 
Action: Mouse scrolled (380, 349) with delta (0, 0)
Screenshot: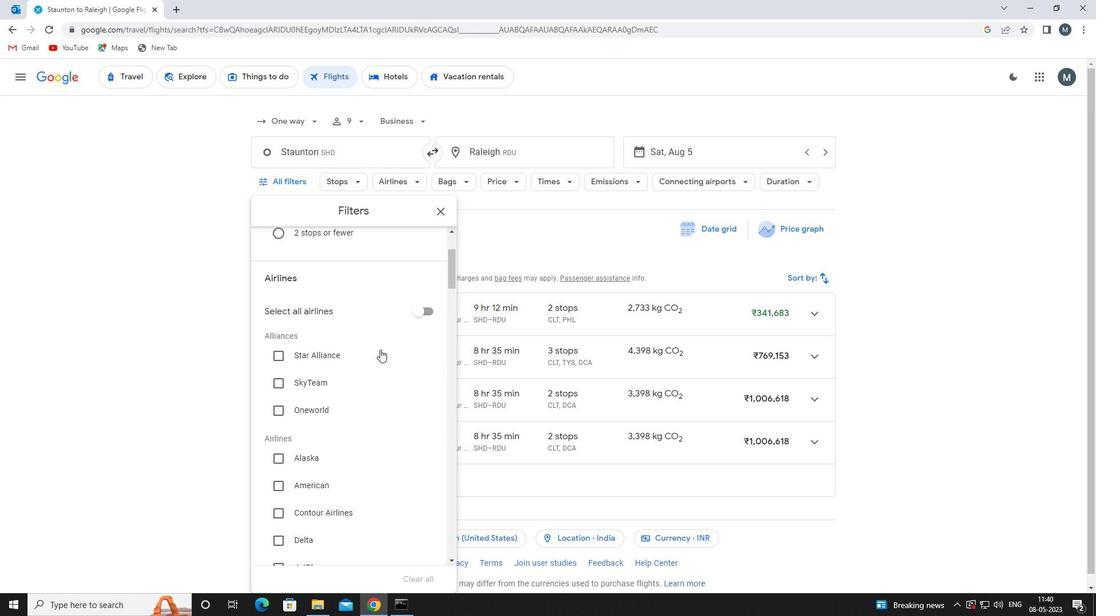 
Action: Mouse moved to (379, 351)
Screenshot: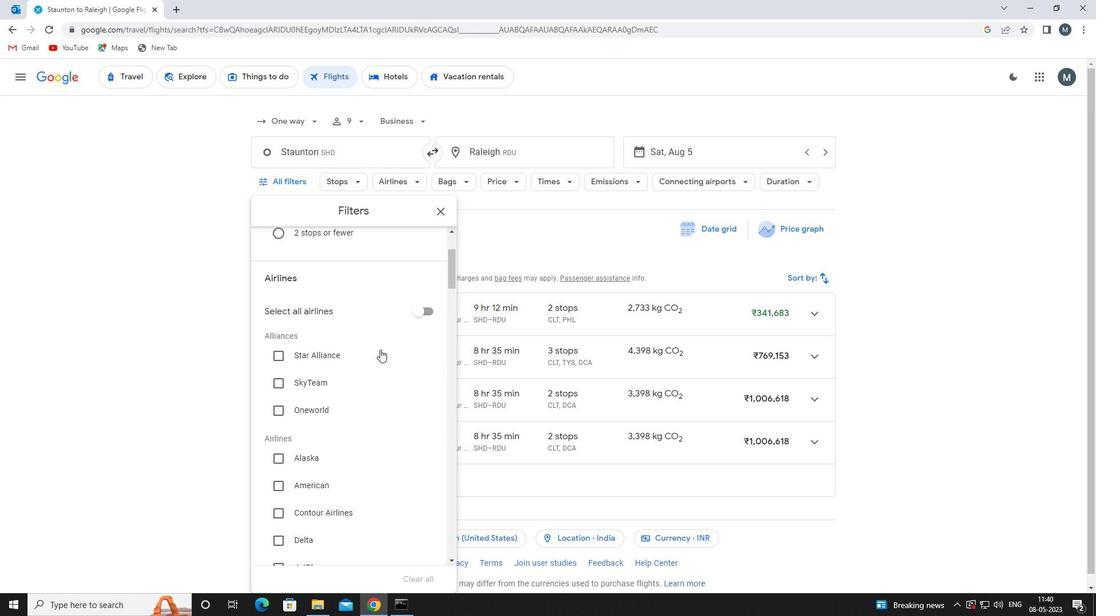 
Action: Mouse scrolled (379, 350) with delta (0, 0)
Screenshot: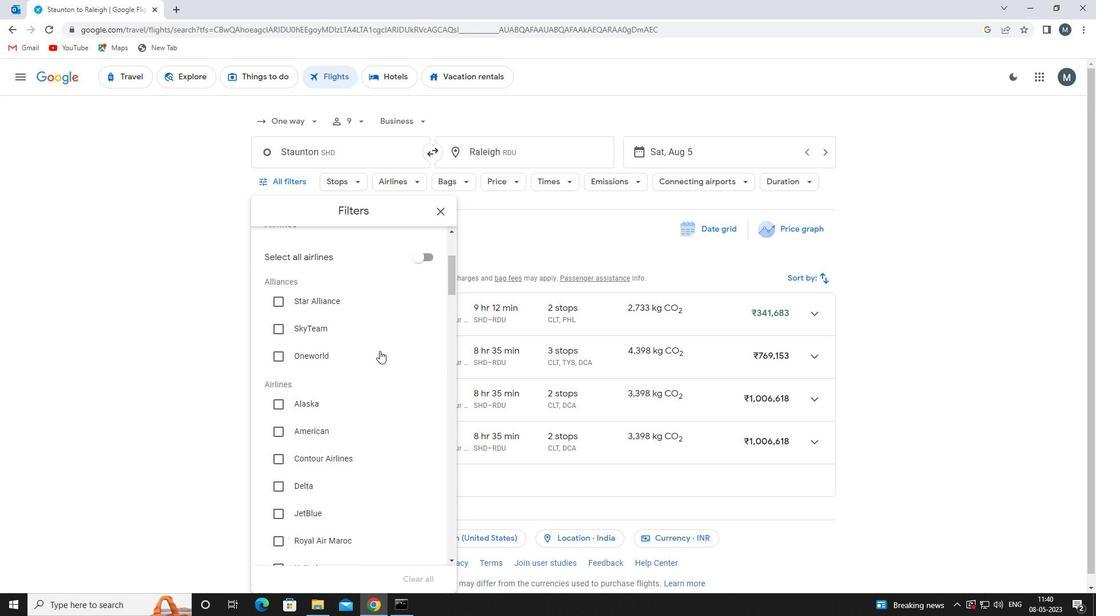 
Action: Mouse moved to (334, 454)
Screenshot: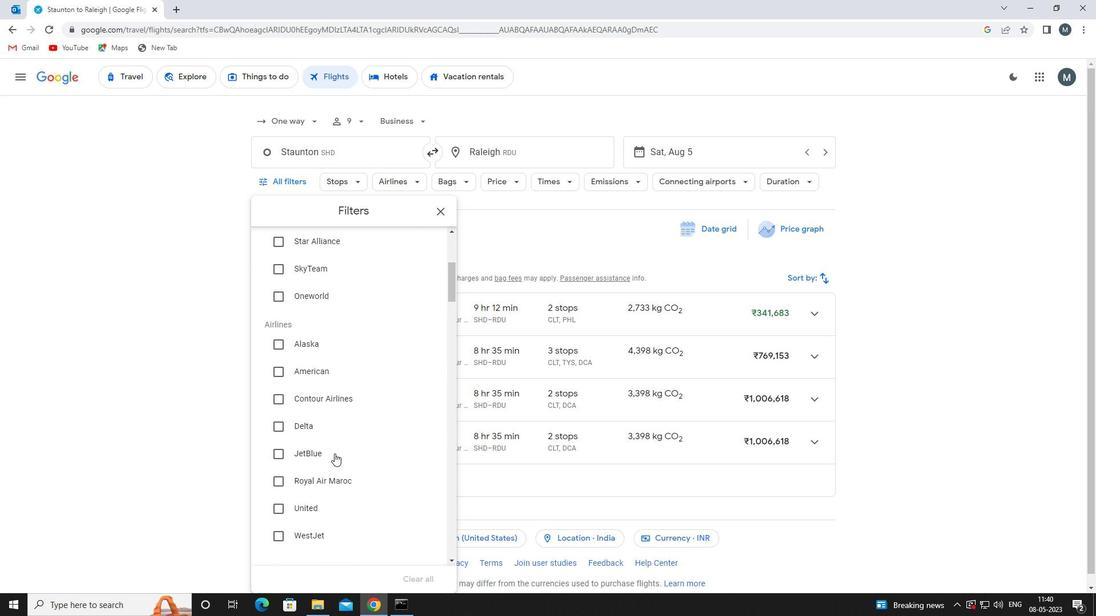 
Action: Mouse pressed left at (334, 454)
Screenshot: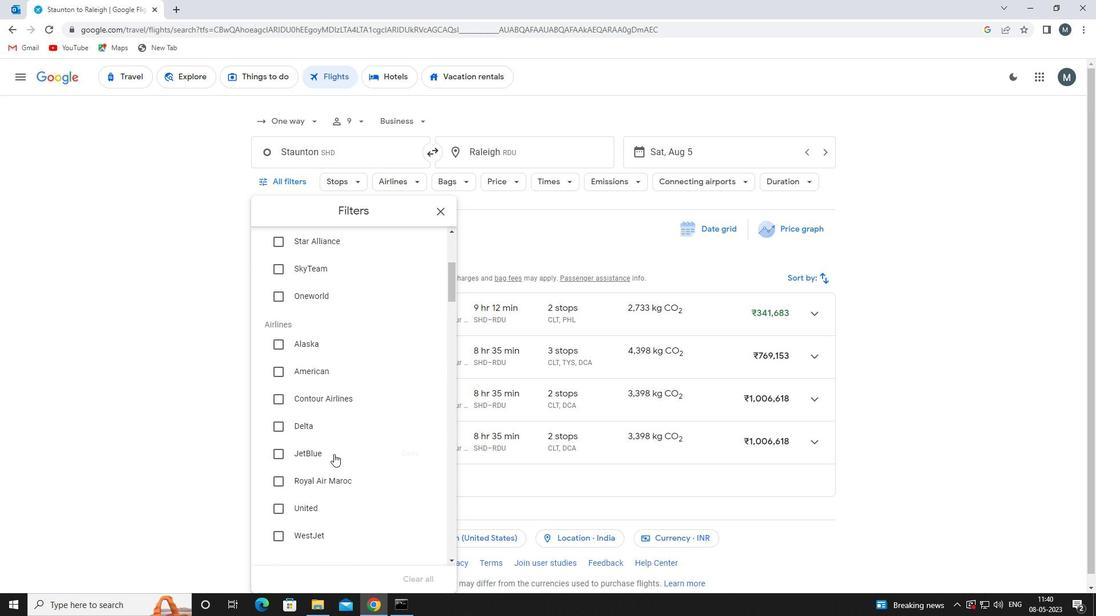 
Action: Mouse moved to (341, 438)
Screenshot: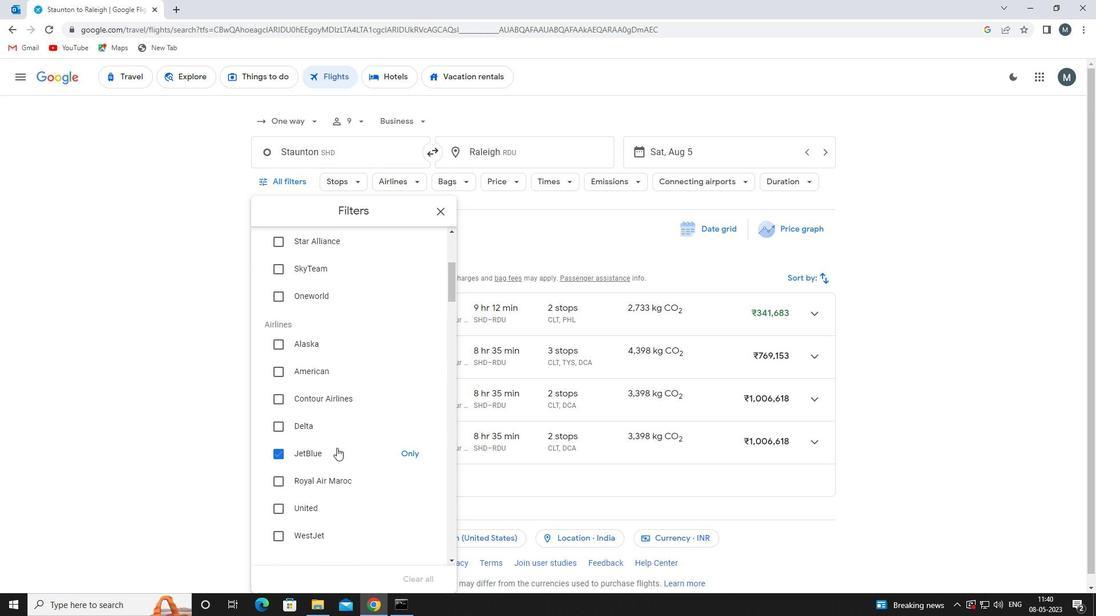 
Action: Mouse scrolled (341, 437) with delta (0, 0)
Screenshot: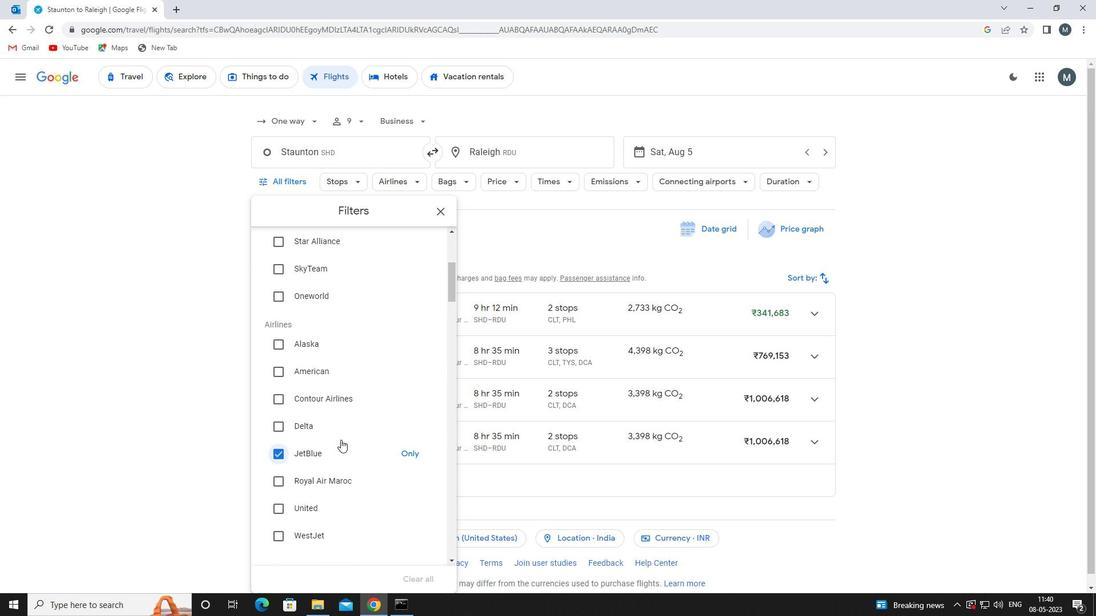 
Action: Mouse moved to (341, 437)
Screenshot: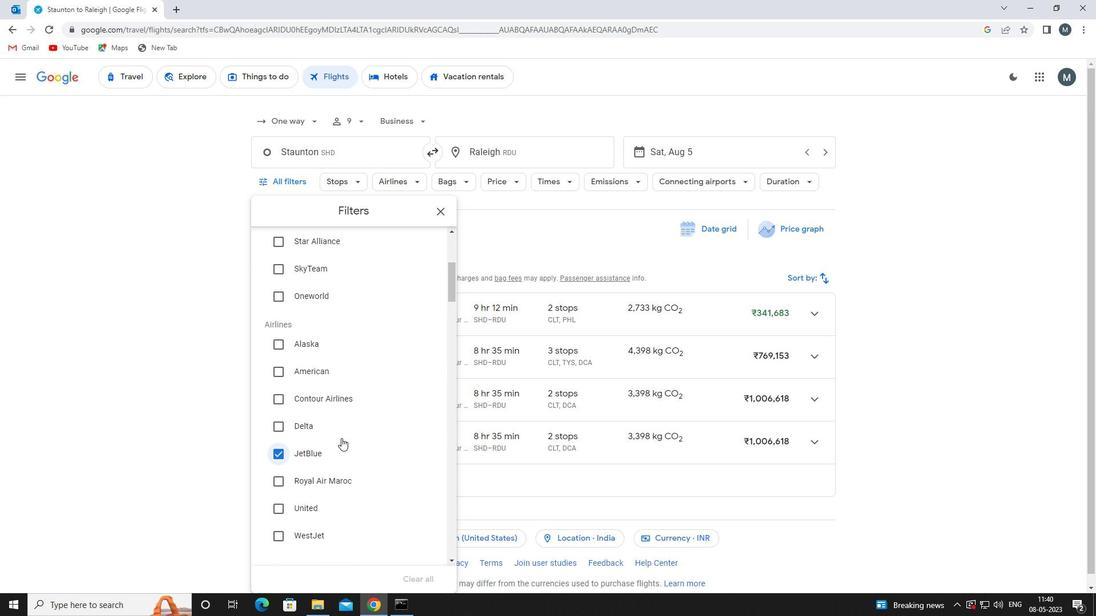 
Action: Mouse scrolled (341, 436) with delta (0, 0)
Screenshot: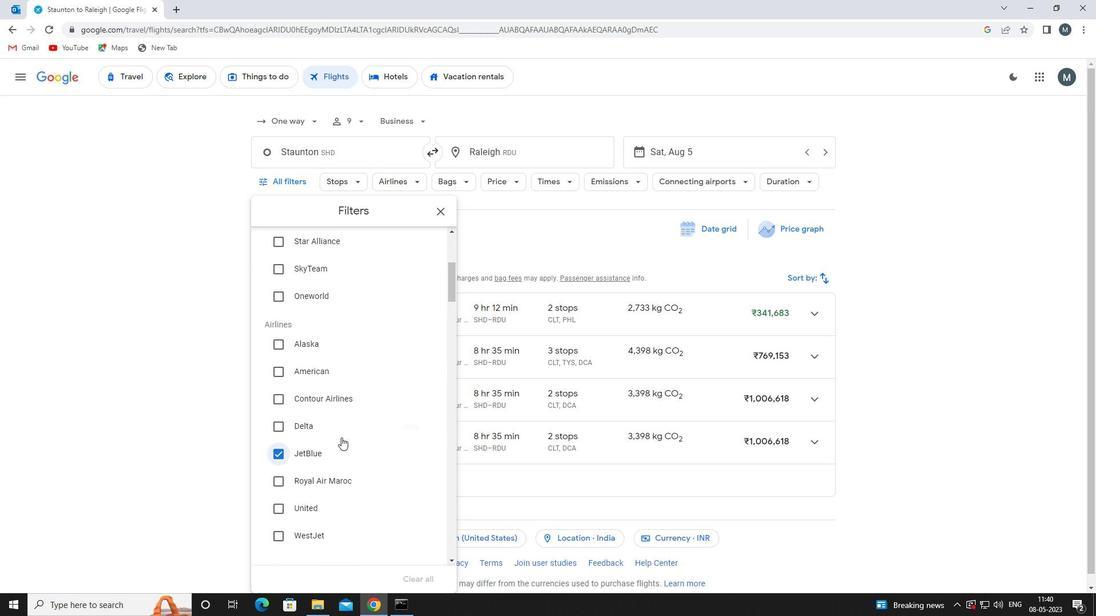 
Action: Mouse moved to (339, 410)
Screenshot: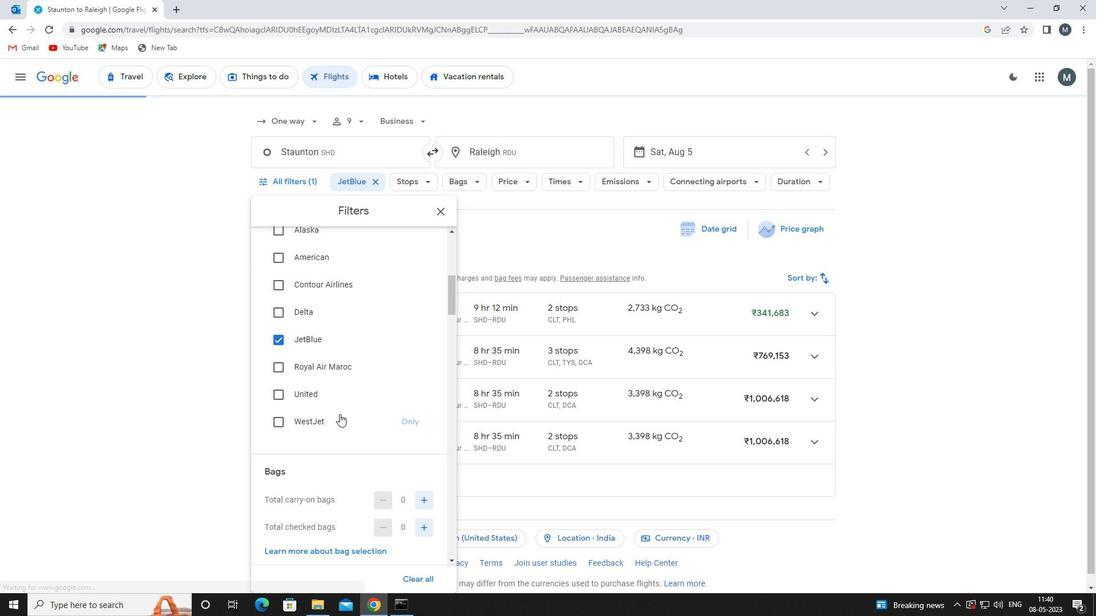 
Action: Mouse scrolled (339, 409) with delta (0, 0)
Screenshot: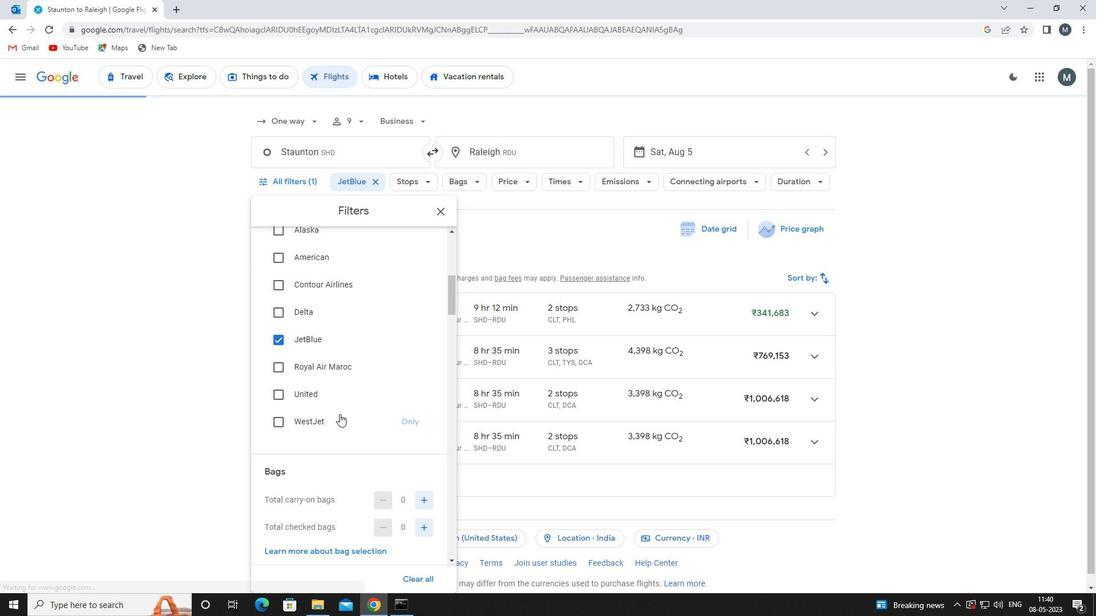 
Action: Mouse moved to (425, 443)
Screenshot: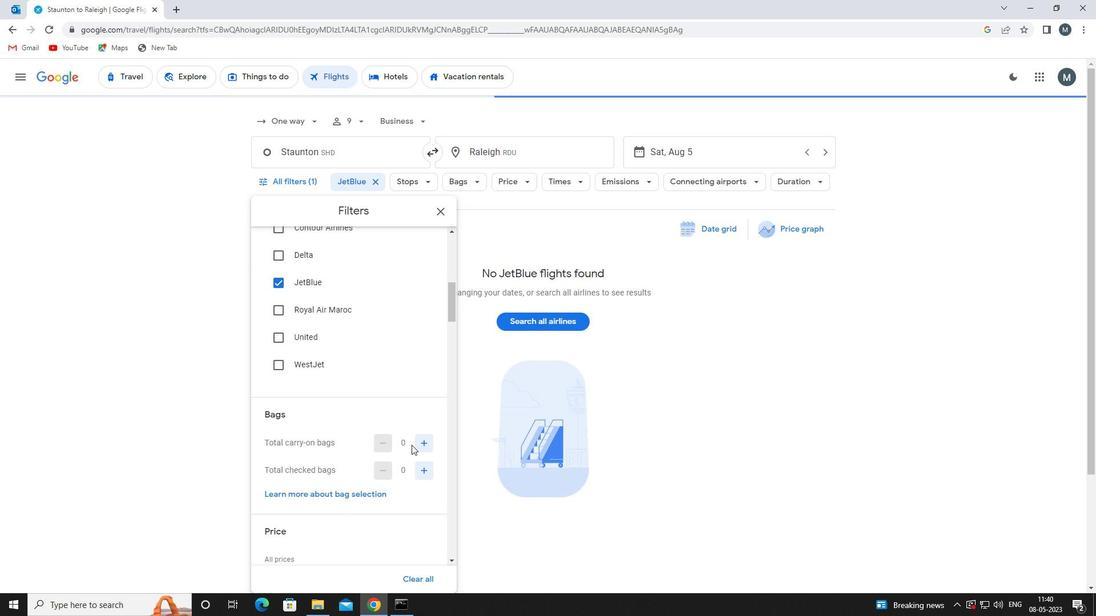 
Action: Mouse pressed left at (425, 443)
Screenshot: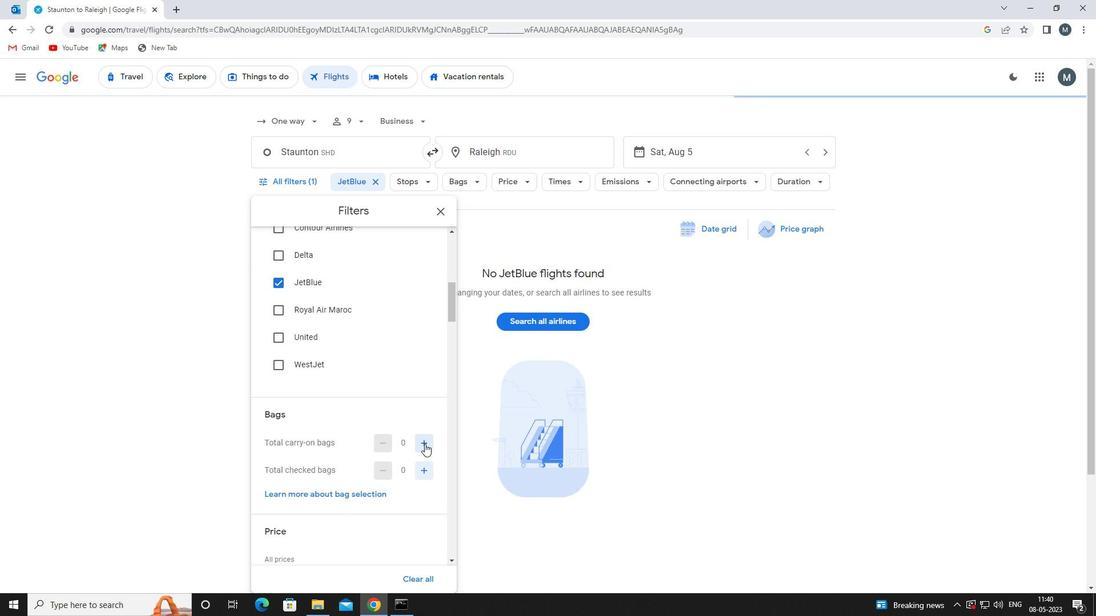 
Action: Mouse moved to (355, 423)
Screenshot: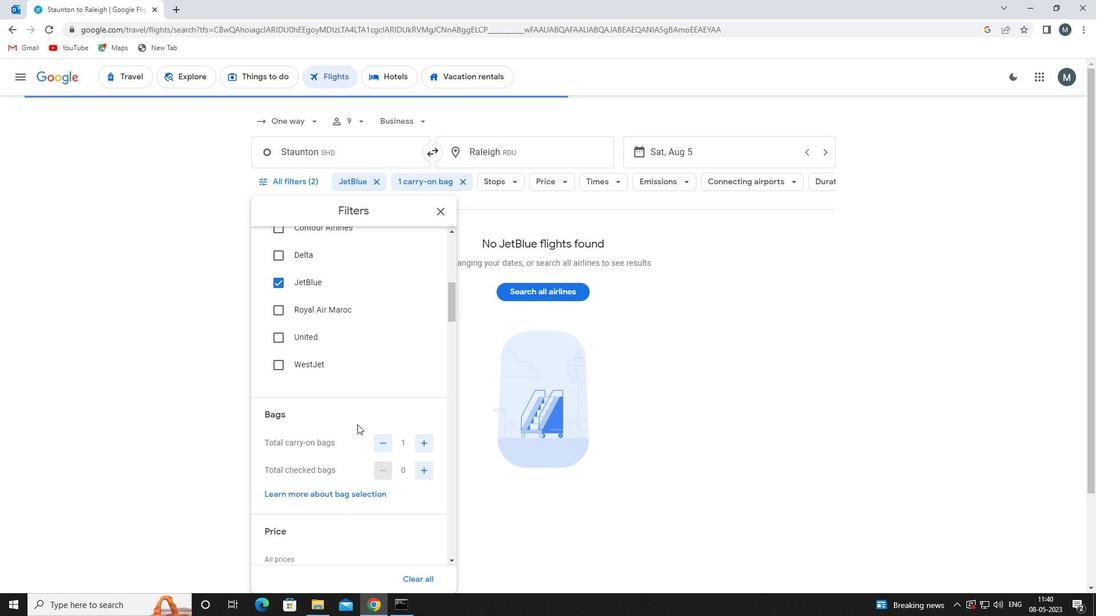 
Action: Mouse scrolled (355, 422) with delta (0, 0)
Screenshot: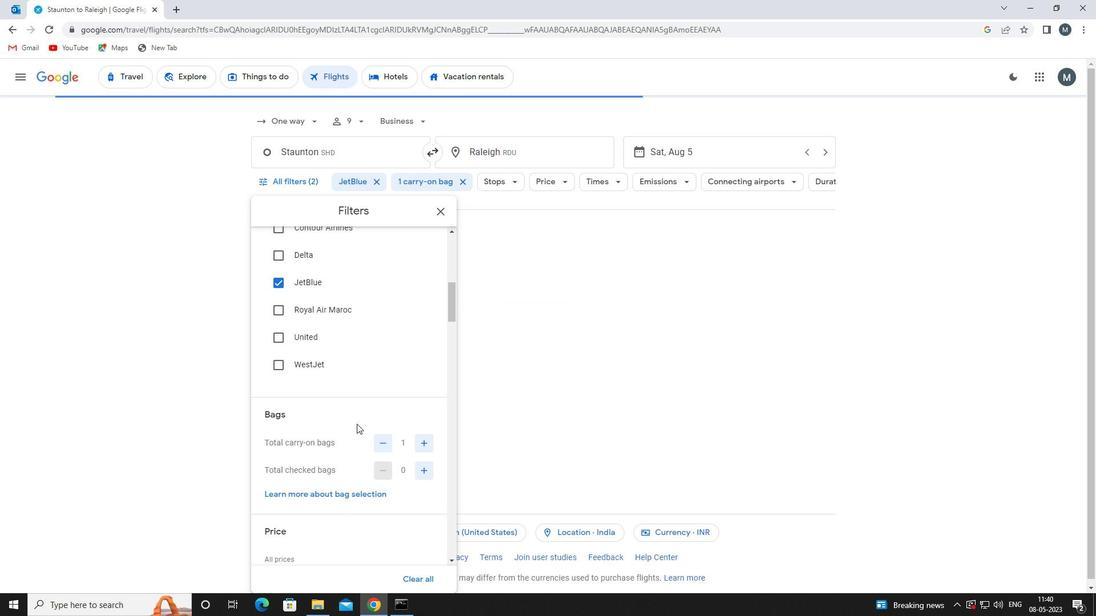 
Action: Mouse moved to (354, 422)
Screenshot: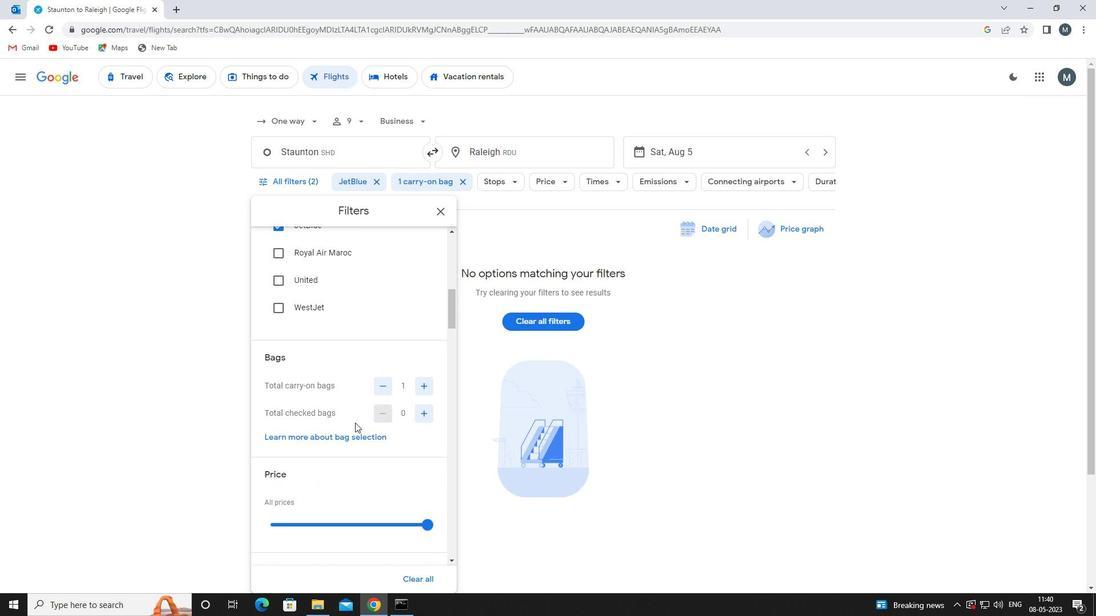 
Action: Mouse scrolled (354, 422) with delta (0, 0)
Screenshot: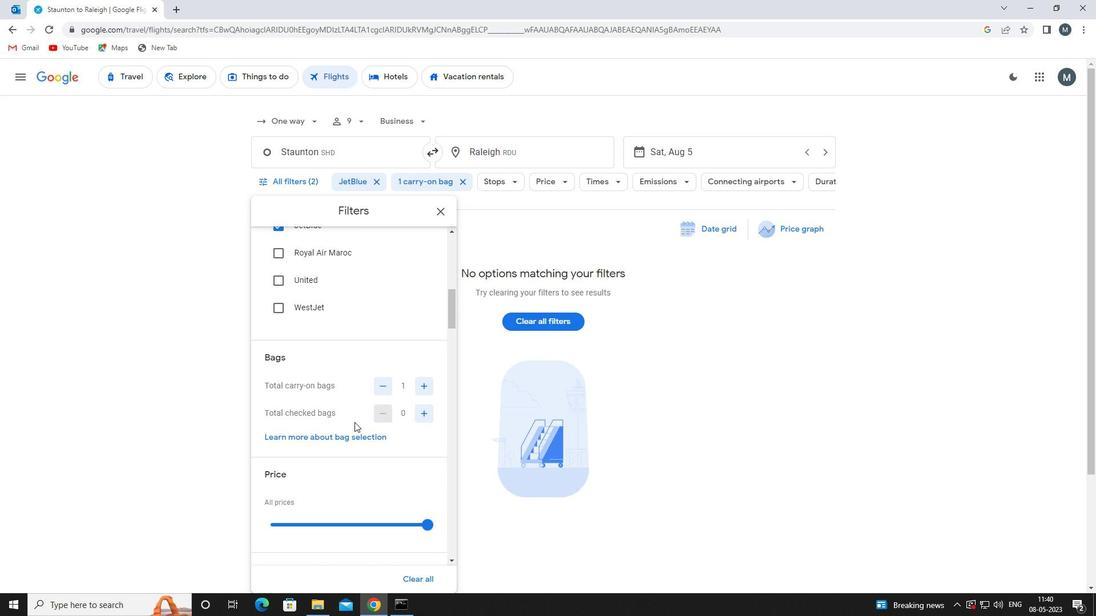 
Action: Mouse moved to (321, 466)
Screenshot: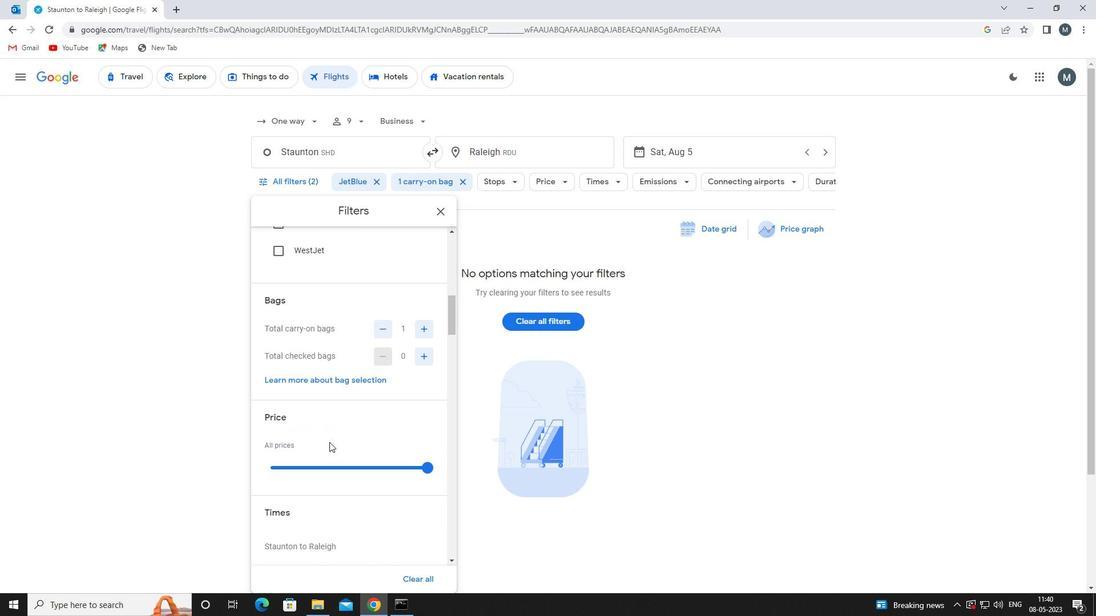 
Action: Mouse pressed left at (321, 466)
Screenshot: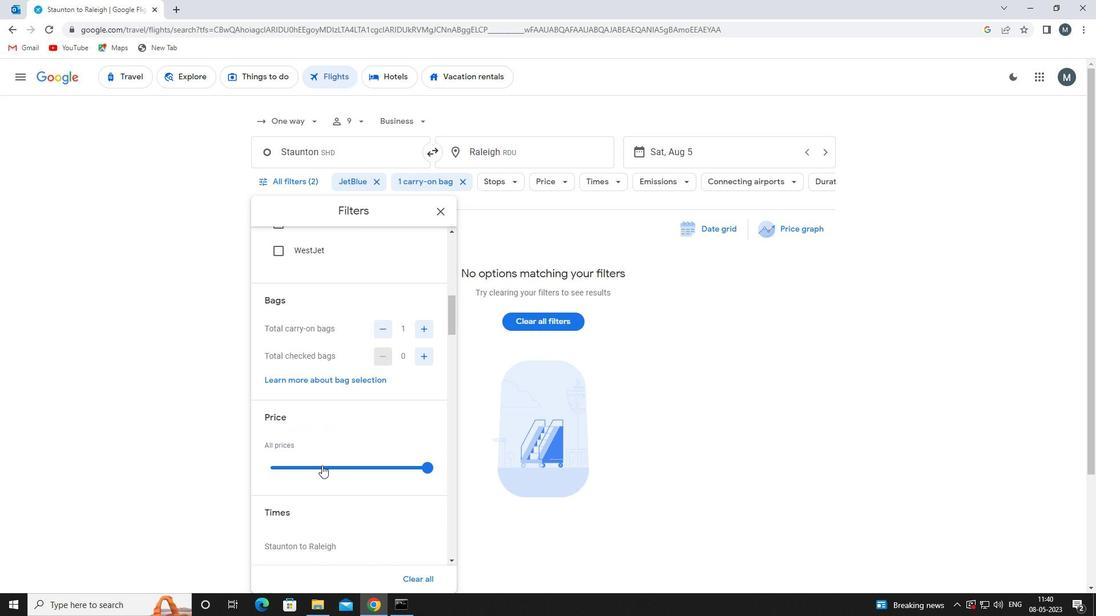 
Action: Mouse moved to (321, 463)
Screenshot: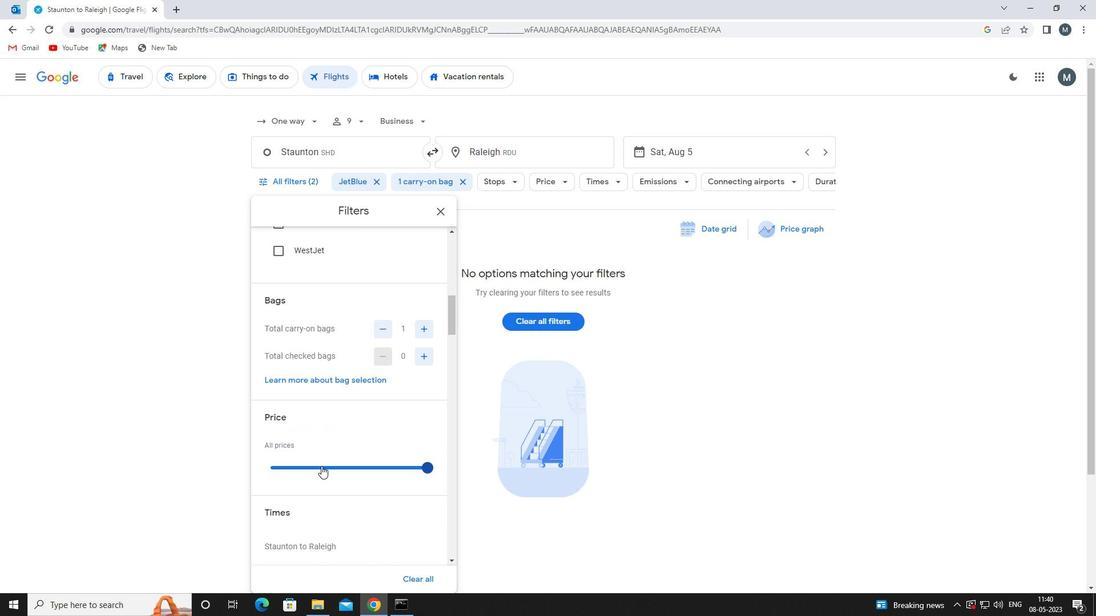 
Action: Mouse pressed left at (321, 463)
Screenshot: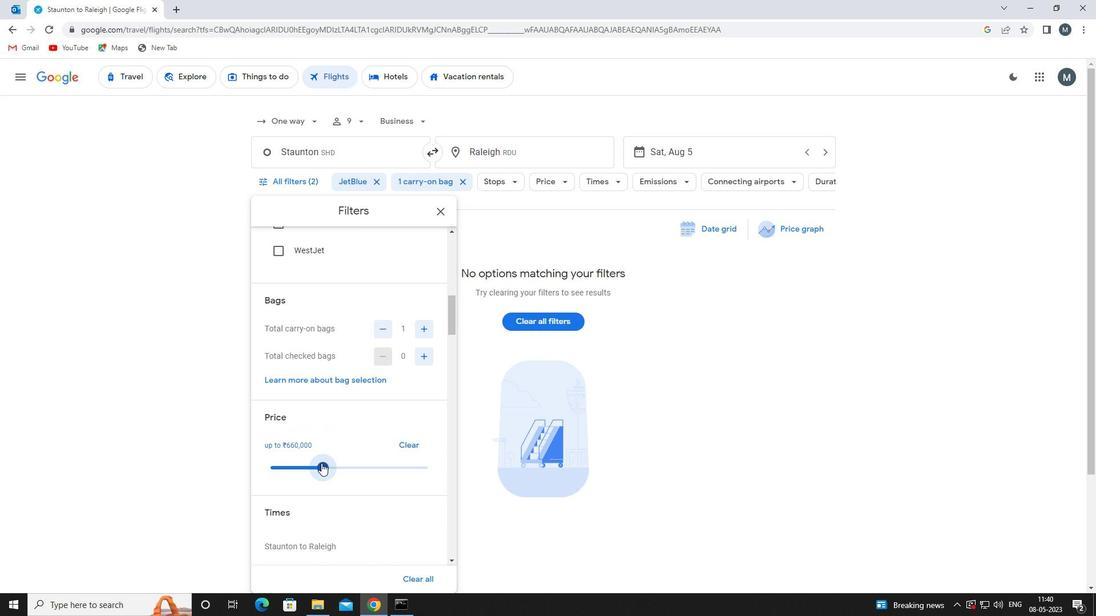 
Action: Mouse moved to (323, 432)
Screenshot: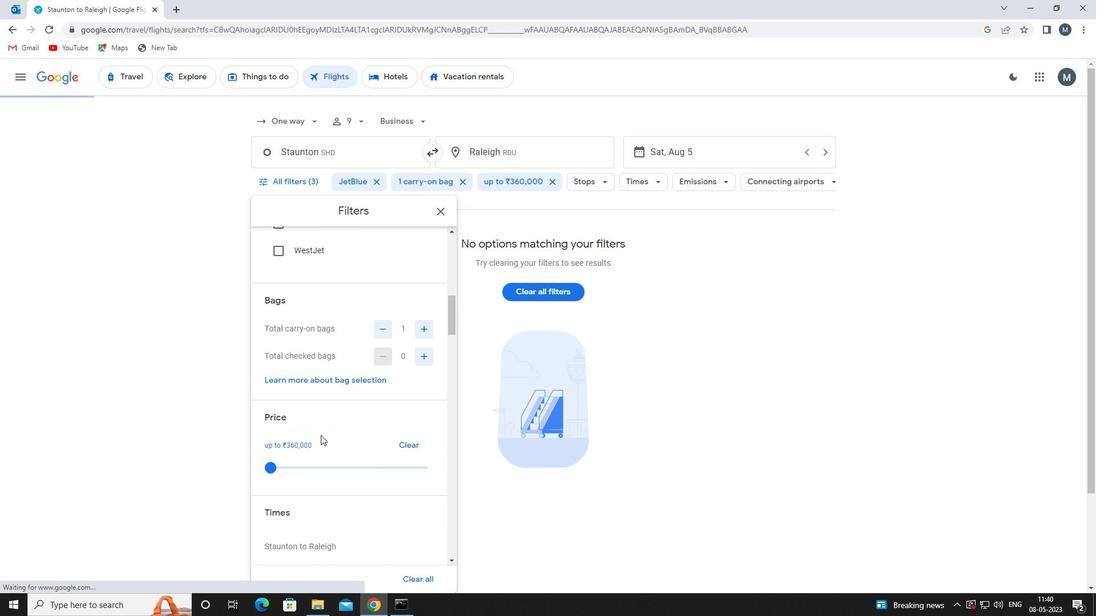 
Action: Mouse scrolled (323, 431) with delta (0, 0)
Screenshot: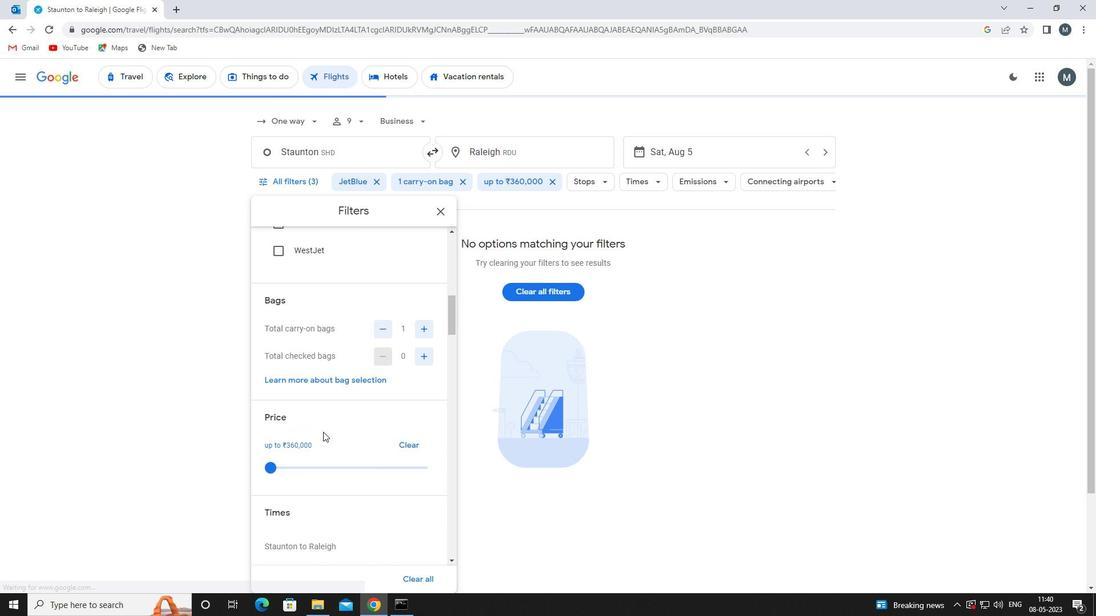 
Action: Mouse moved to (323, 432)
Screenshot: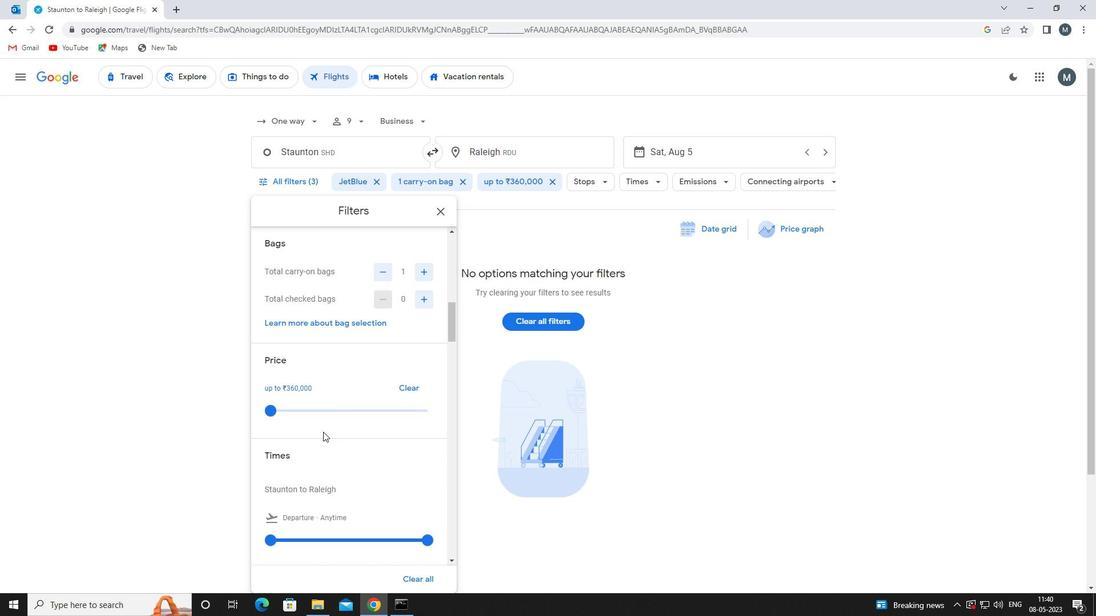
Action: Mouse scrolled (323, 431) with delta (0, 0)
Screenshot: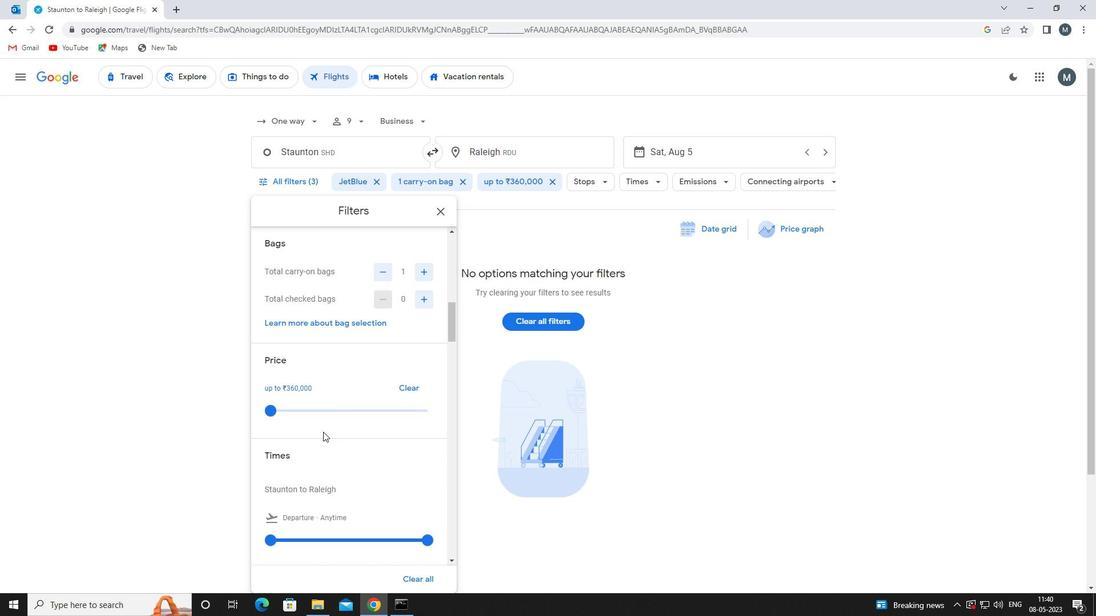 
Action: Mouse moved to (285, 370)
Screenshot: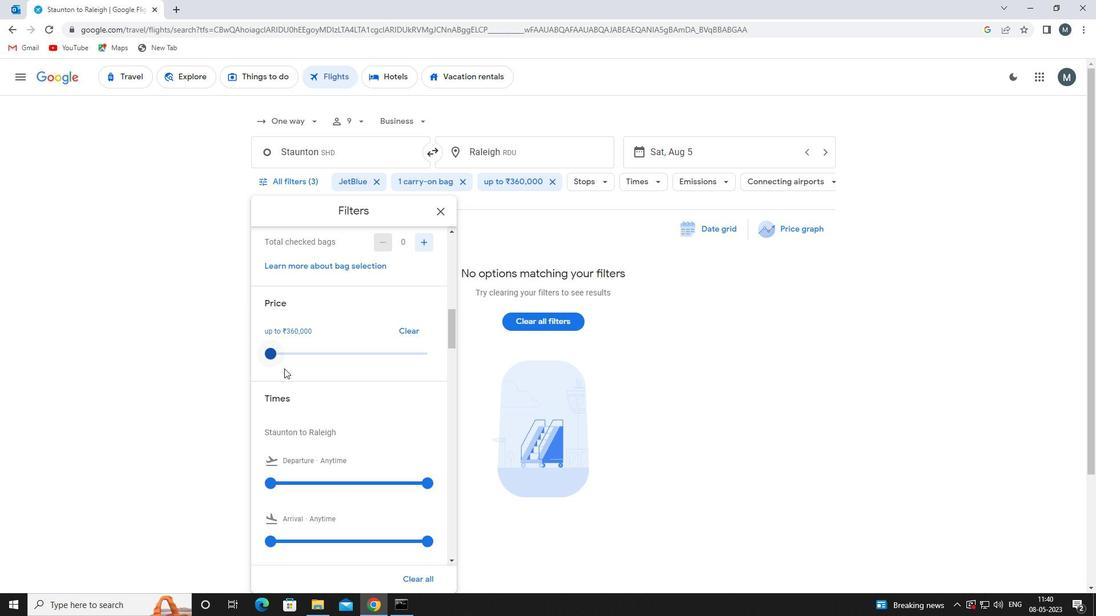 
Action: Mouse scrolled (285, 370) with delta (0, 0)
Screenshot: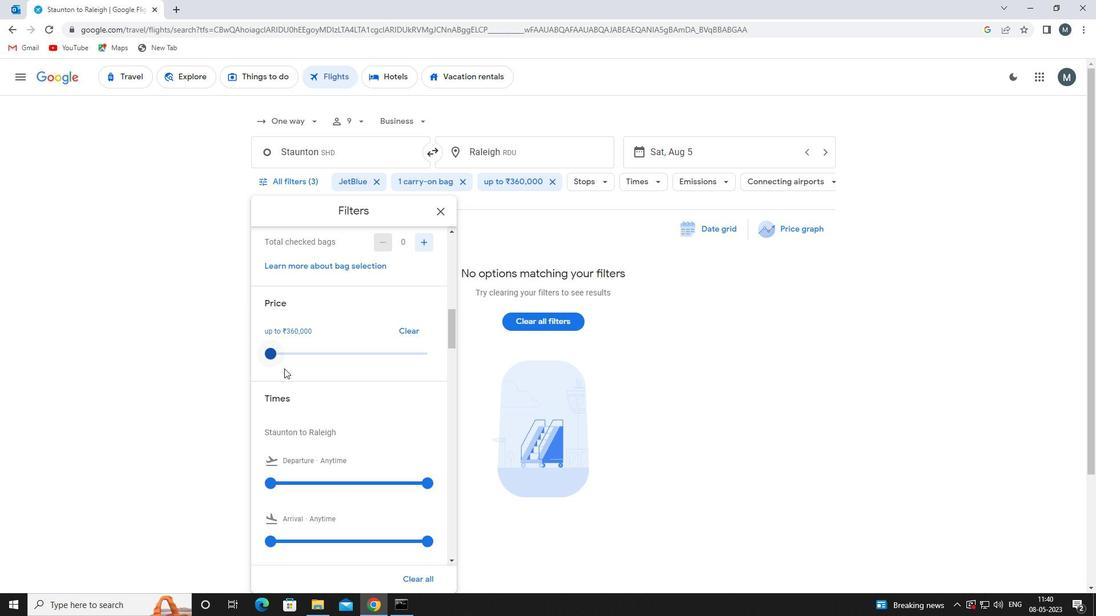 
Action: Mouse moved to (270, 427)
Screenshot: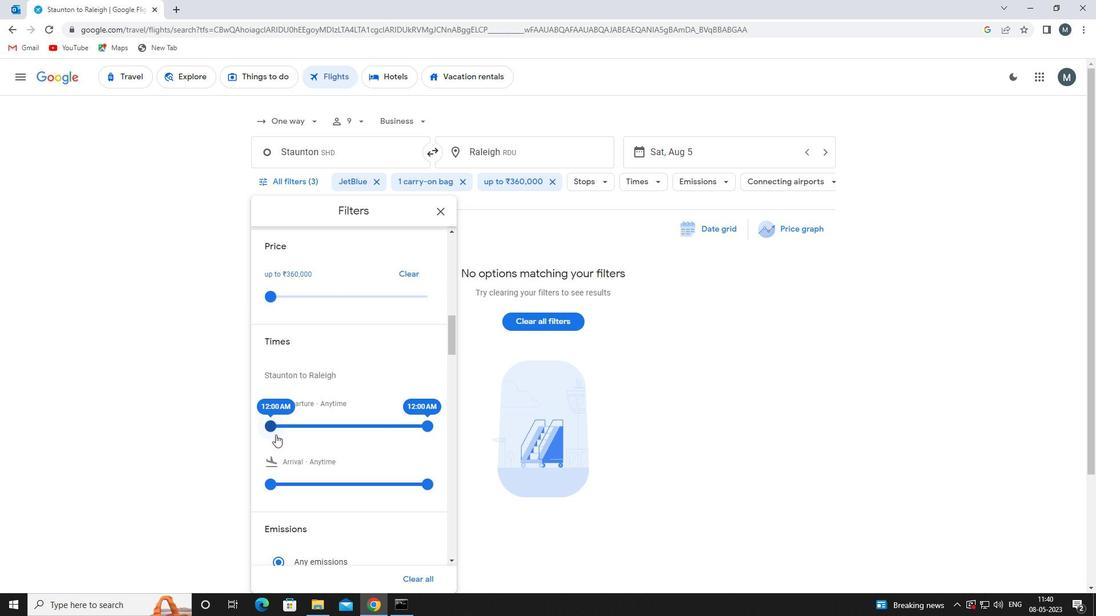 
Action: Mouse pressed left at (270, 427)
Screenshot: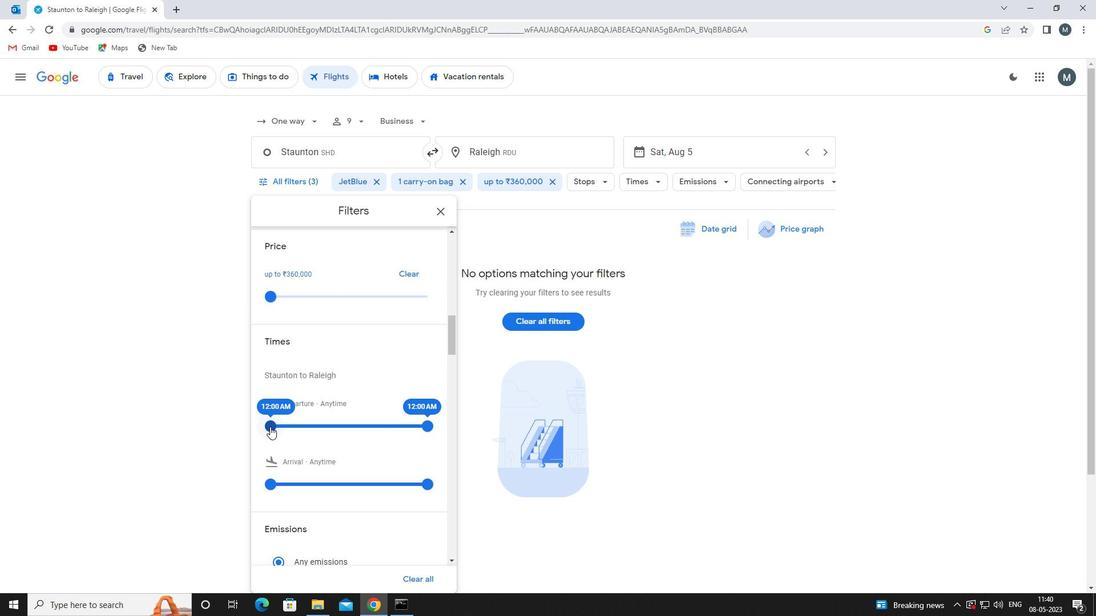 
Action: Mouse moved to (420, 424)
Screenshot: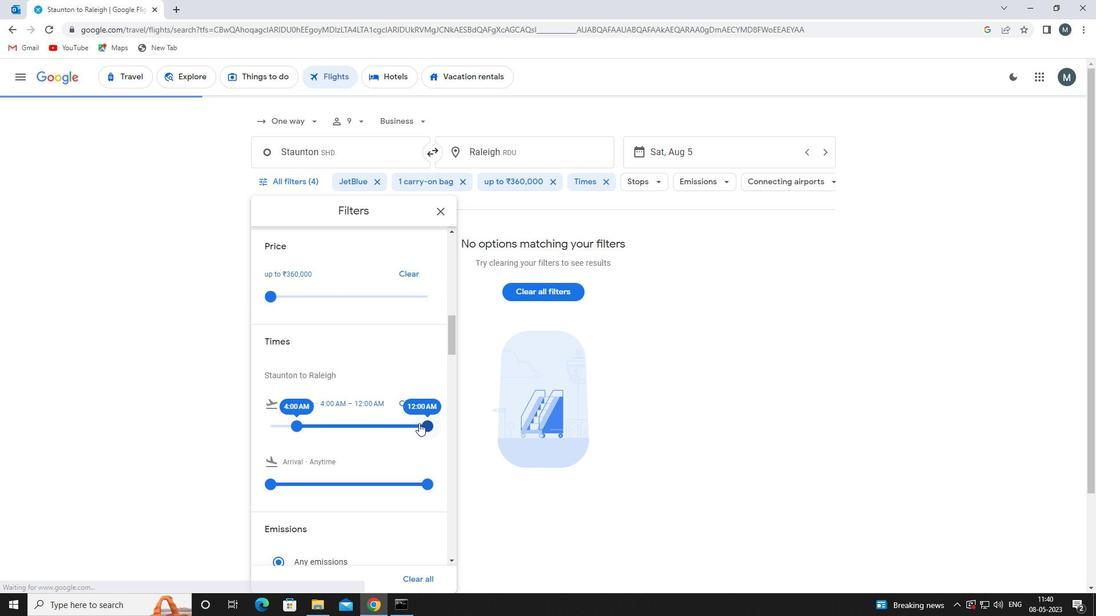 
Action: Mouse pressed left at (420, 424)
Screenshot: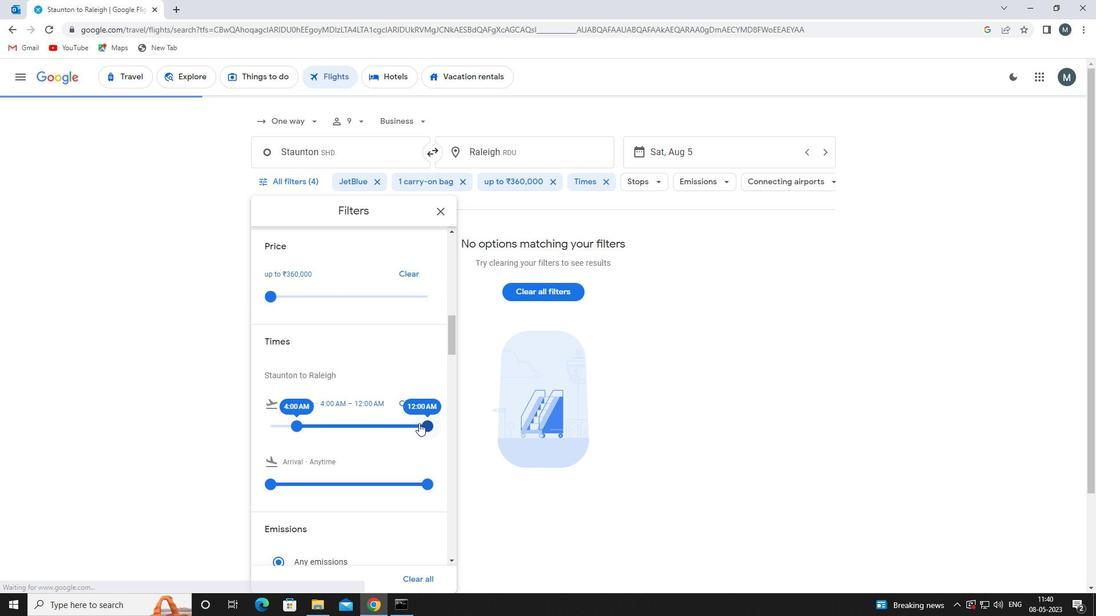 
Action: Mouse moved to (289, 430)
Screenshot: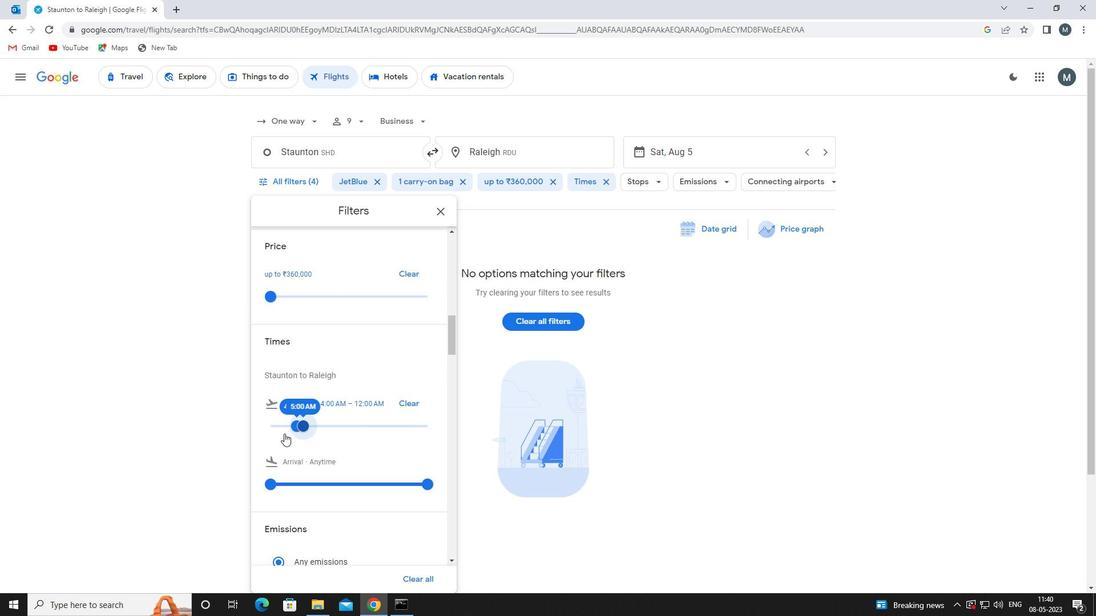
Action: Mouse scrolled (289, 429) with delta (0, 0)
Screenshot: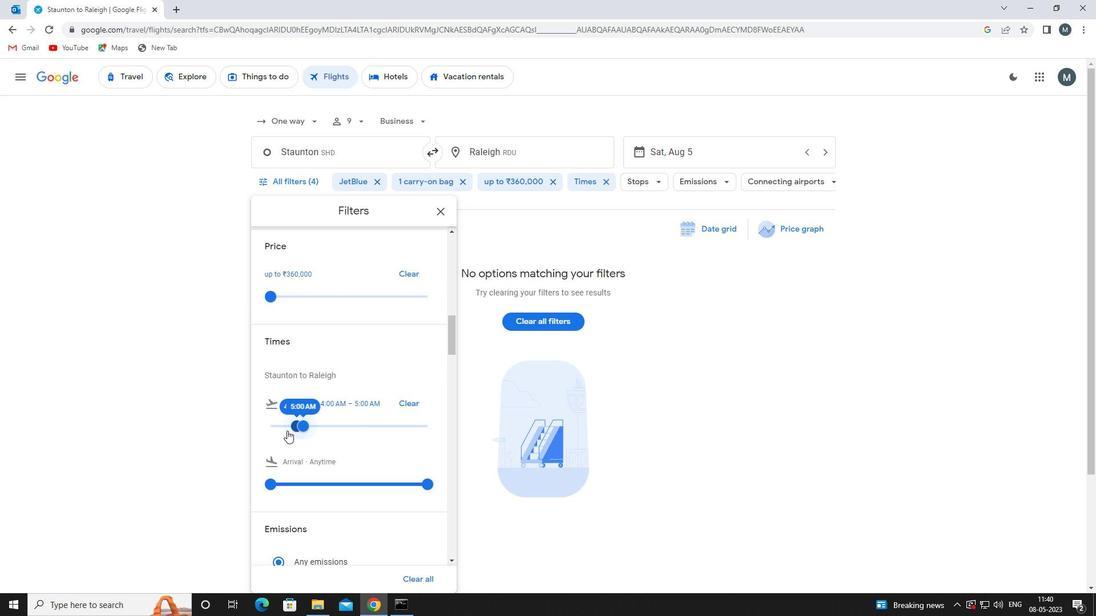 
Action: Mouse moved to (440, 210)
Screenshot: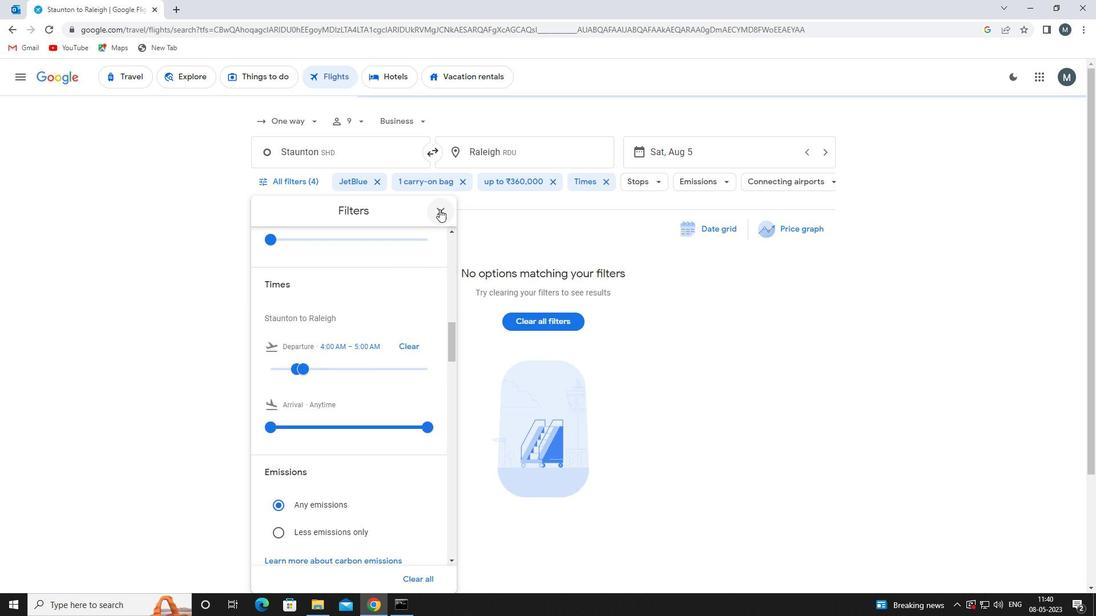 
Action: Mouse pressed left at (440, 210)
Screenshot: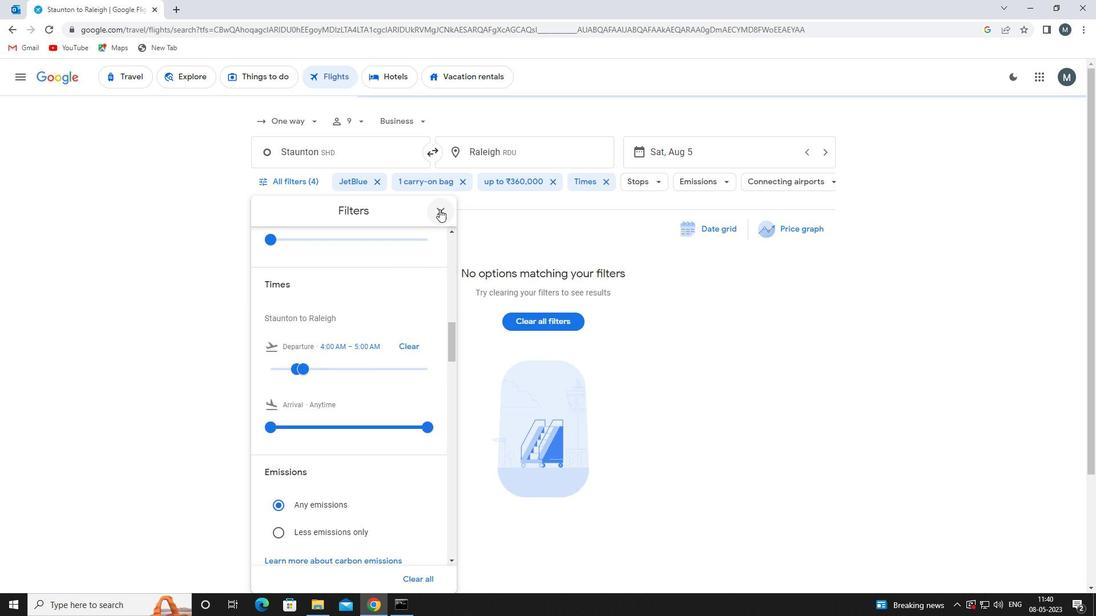 
Action: Mouse moved to (435, 218)
Screenshot: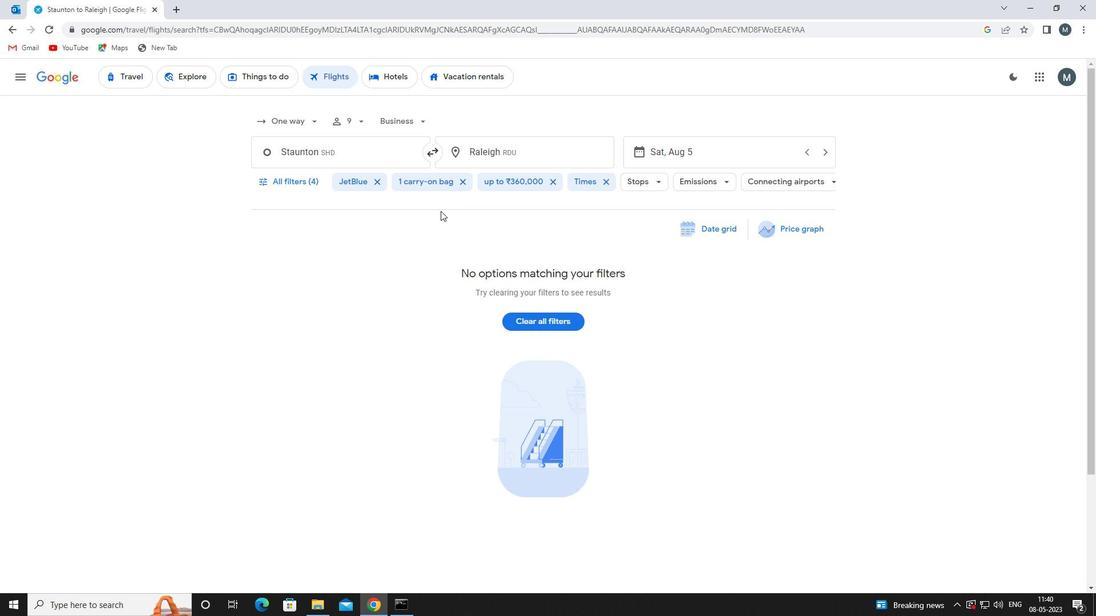 
